 Task: Look for space in Ambikāpur, India from 4th September, 2023 to 10th September, 2023 for 1 adult in price range Rs.9000 to Rs.17000. Place can be private room with 1  bedroom having 1 bed and 1 bathroom. Property type can be house, flat, guest house, hotel. Booking option can be shelf check-in. Required host language is English.
Action: Mouse moved to (403, 86)
Screenshot: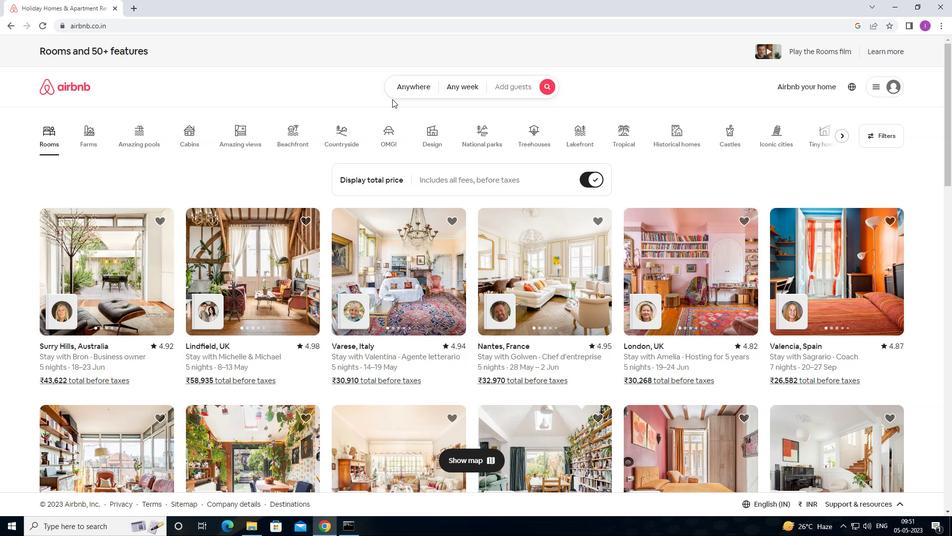 
Action: Mouse pressed left at (403, 86)
Screenshot: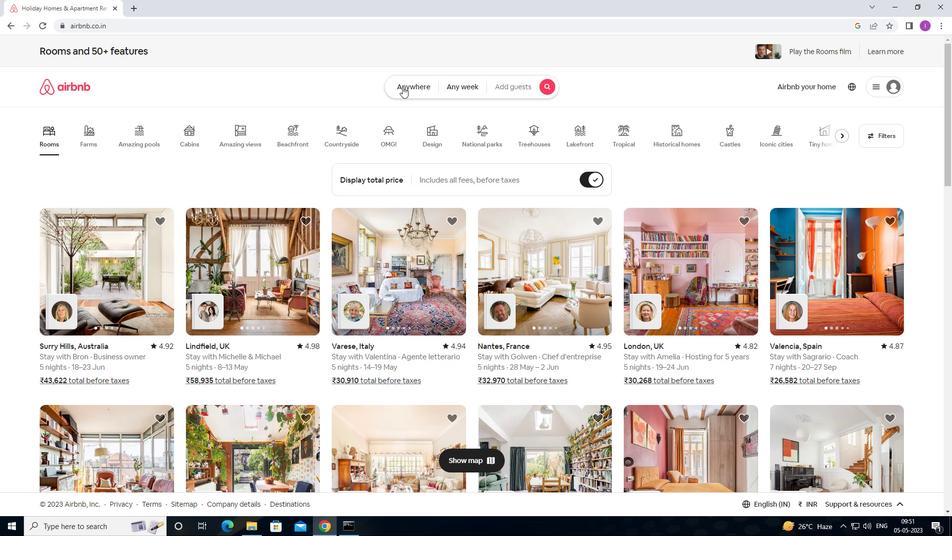 
Action: Mouse moved to (295, 123)
Screenshot: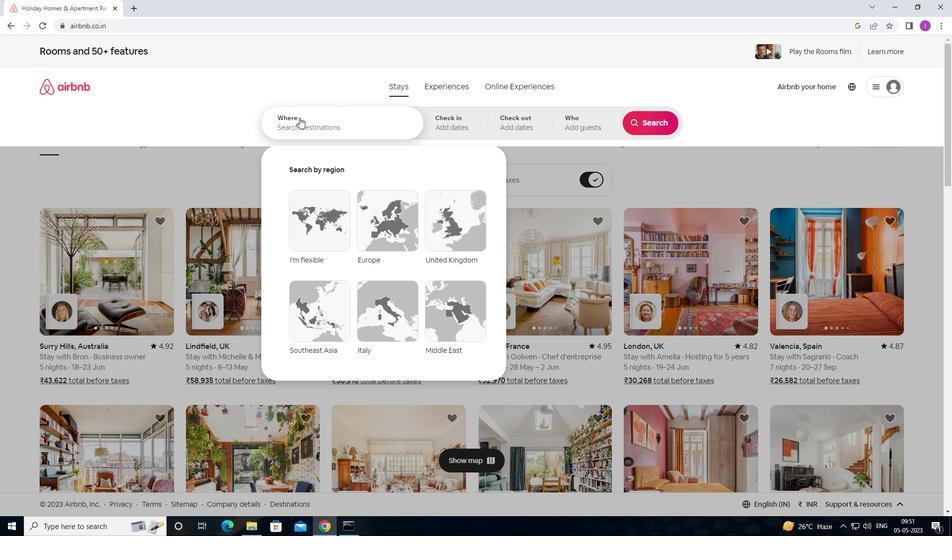 
Action: Mouse pressed left at (295, 123)
Screenshot: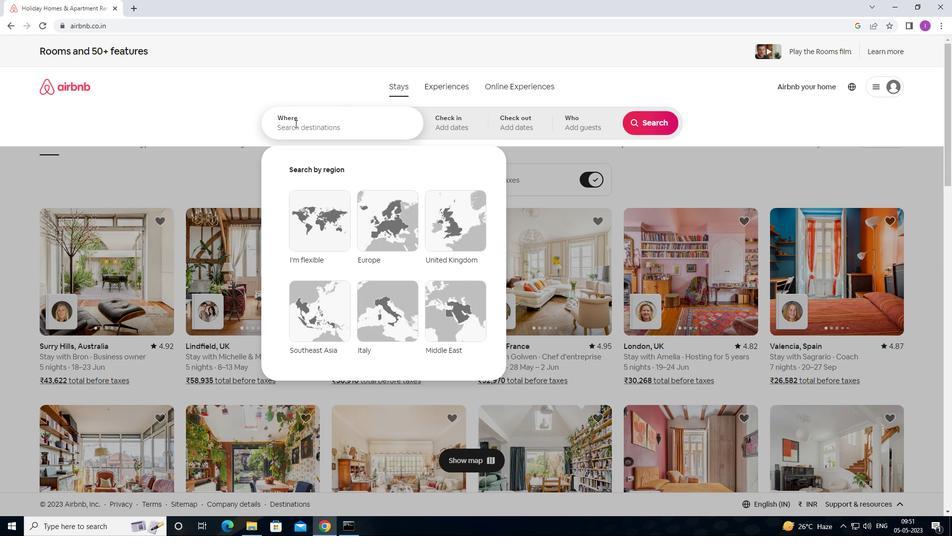 
Action: Key pressed <Key.shift>AMBIKAPUR,<Key.shift>INDIA
Screenshot: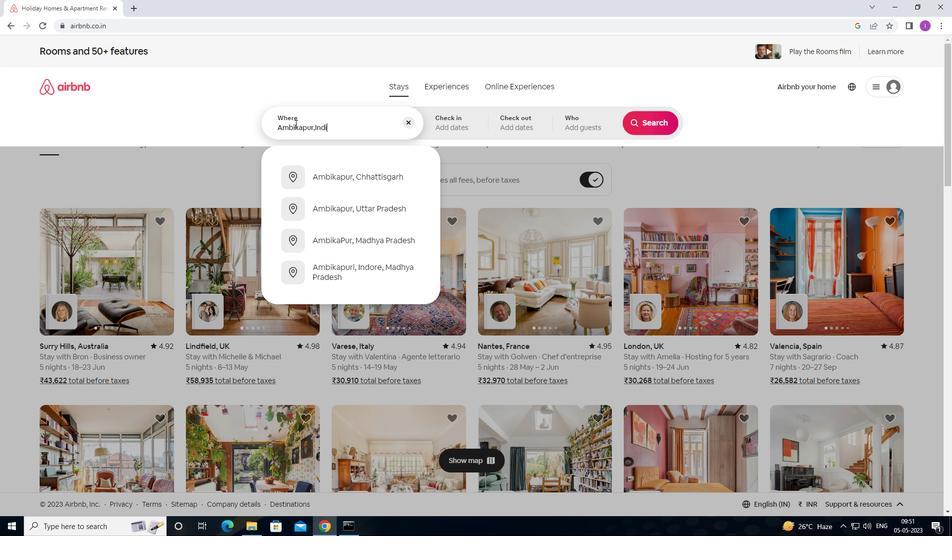 
Action: Mouse moved to (458, 122)
Screenshot: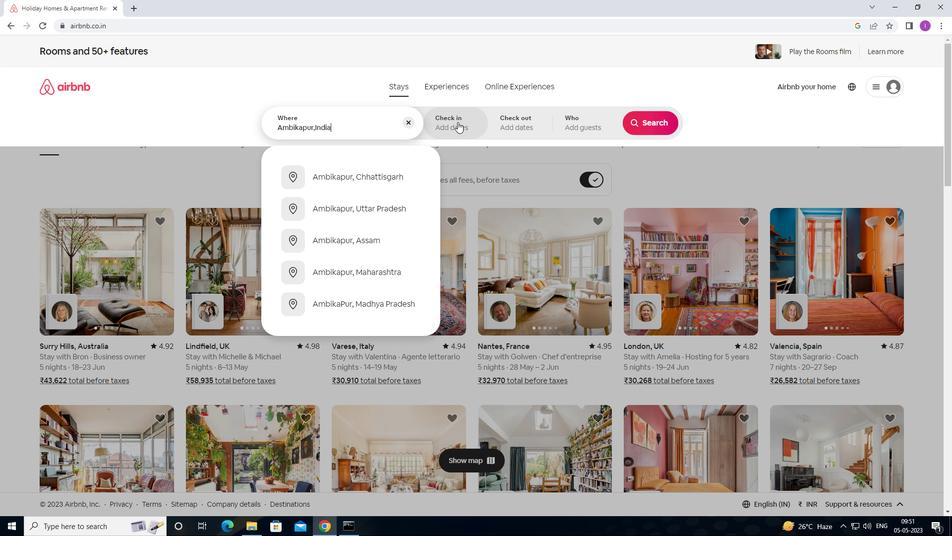 
Action: Mouse pressed left at (458, 122)
Screenshot: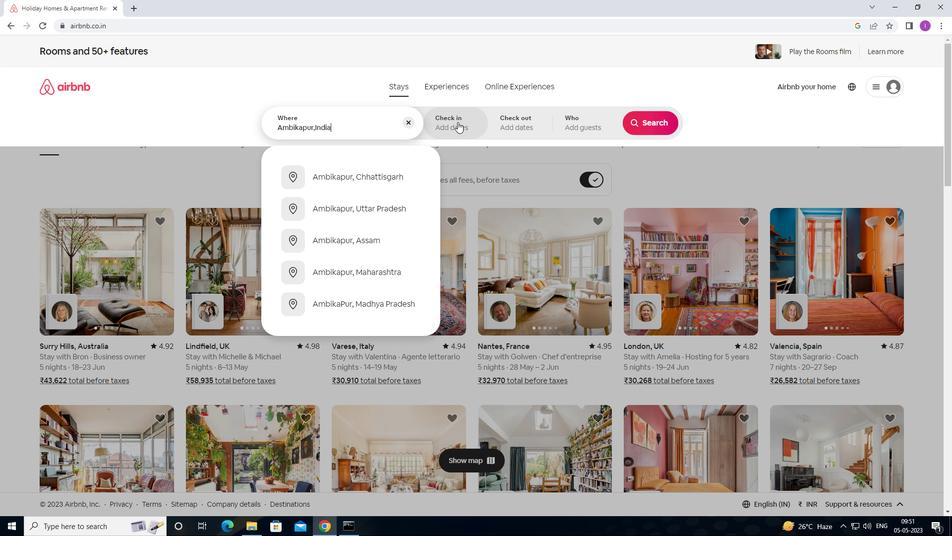 
Action: Mouse moved to (646, 198)
Screenshot: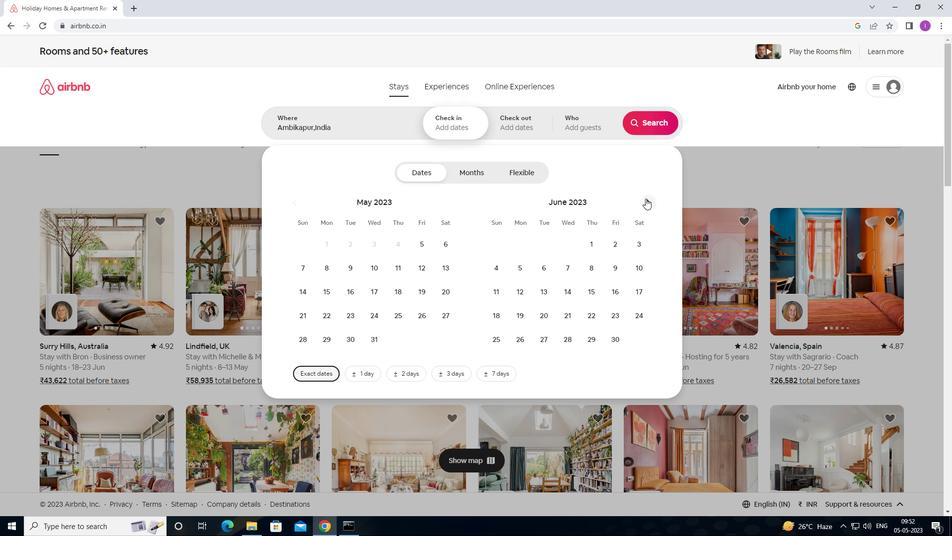 
Action: Mouse pressed left at (646, 198)
Screenshot: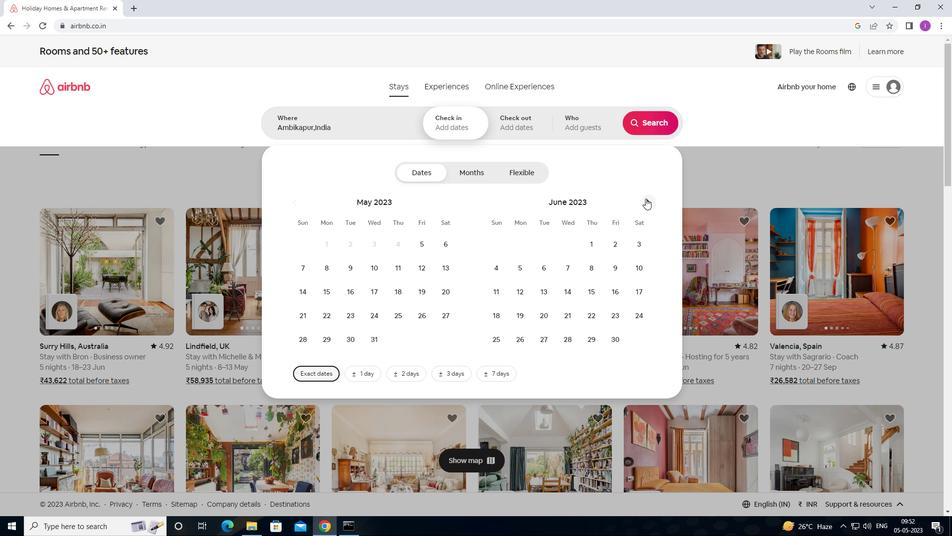 
Action: Mouse moved to (647, 198)
Screenshot: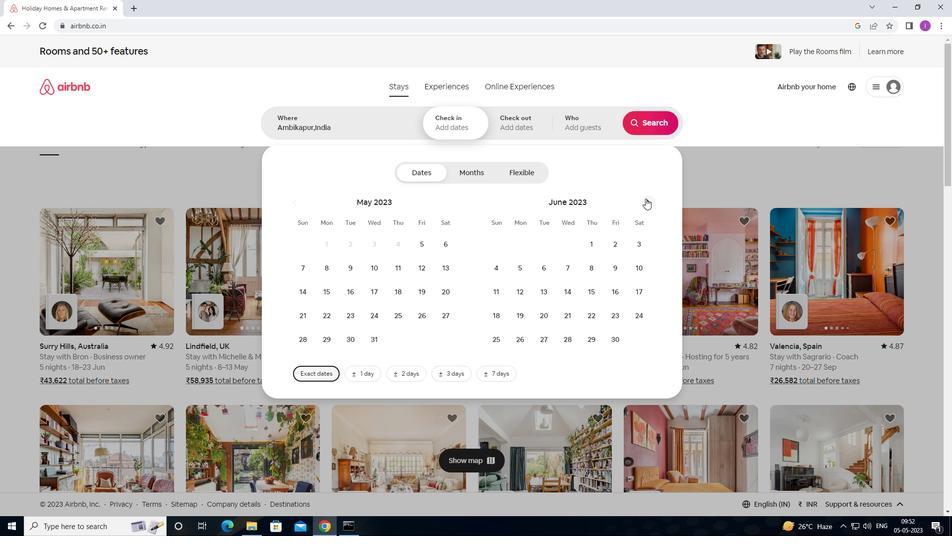 
Action: Mouse pressed left at (647, 198)
Screenshot: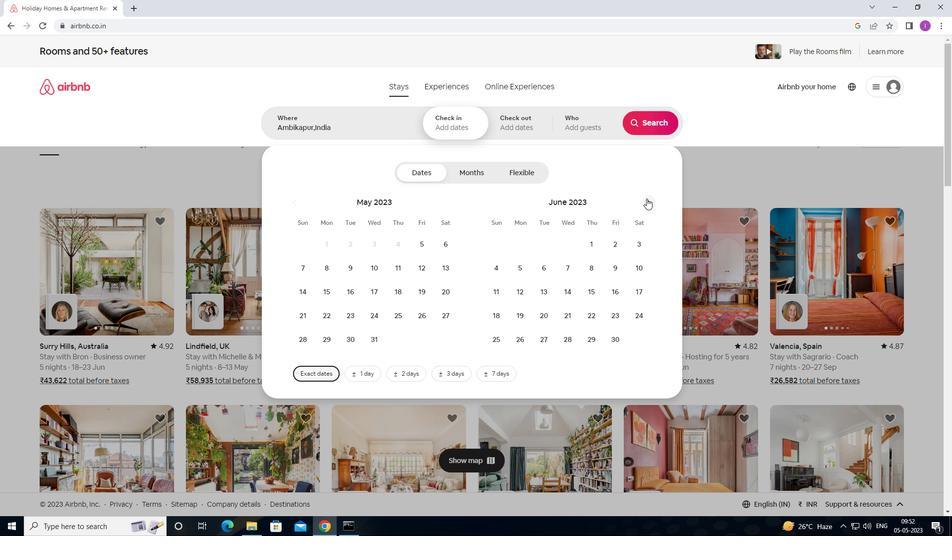 
Action: Mouse moved to (648, 198)
Screenshot: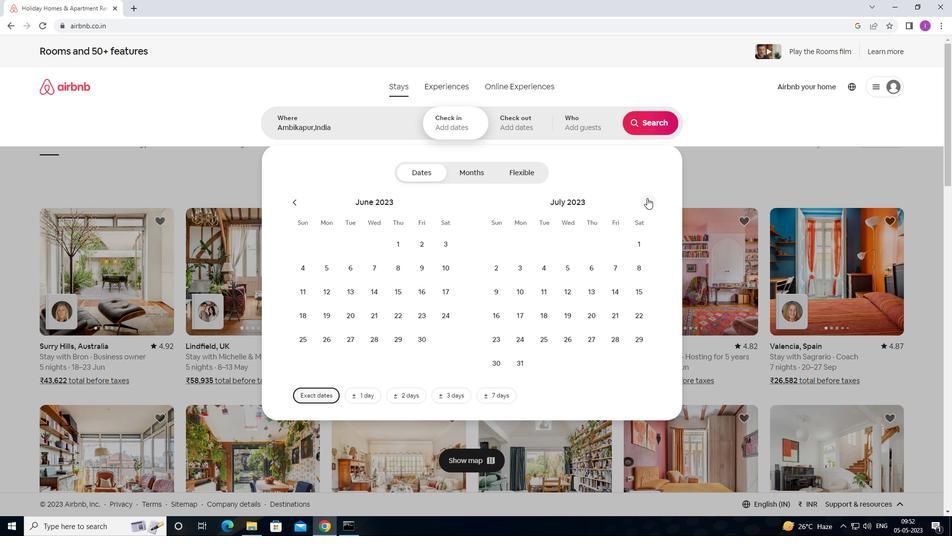 
Action: Mouse pressed left at (648, 198)
Screenshot: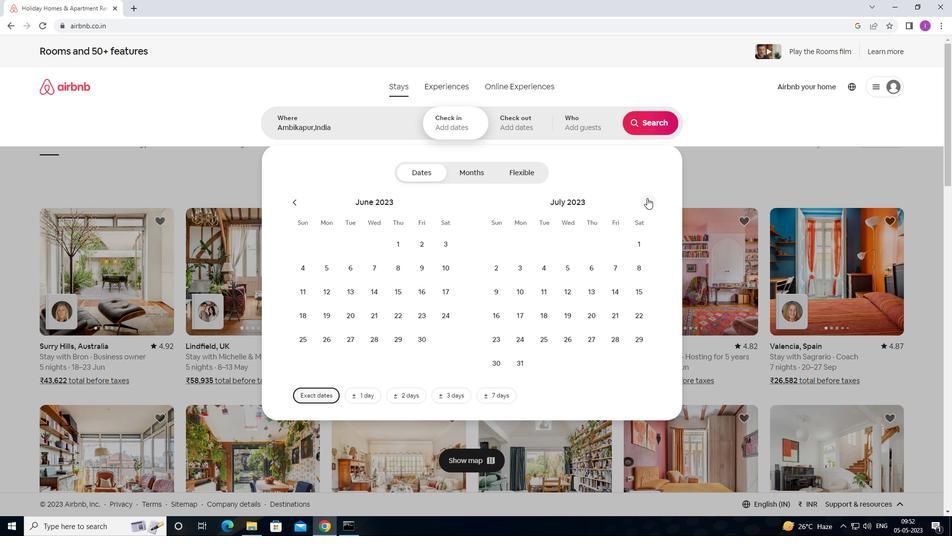 
Action: Mouse moved to (524, 272)
Screenshot: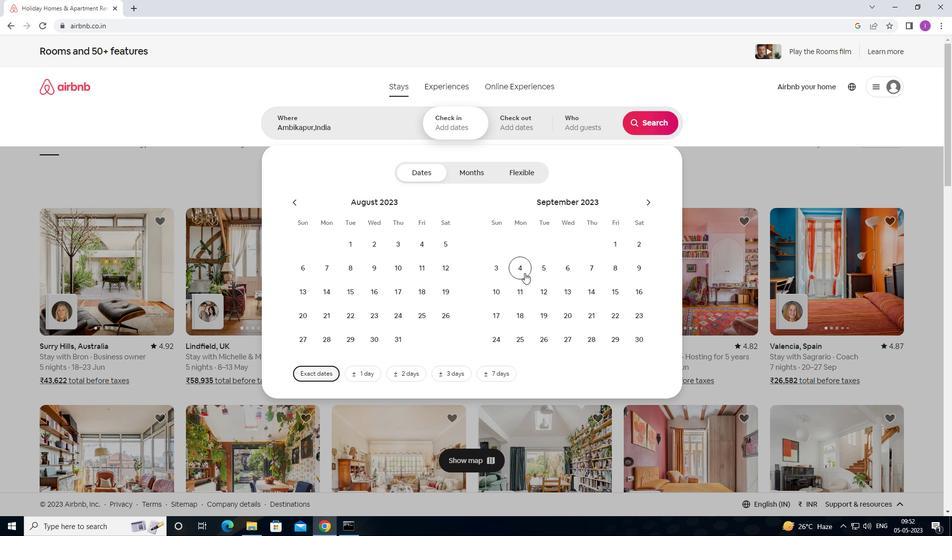
Action: Mouse pressed left at (524, 272)
Screenshot: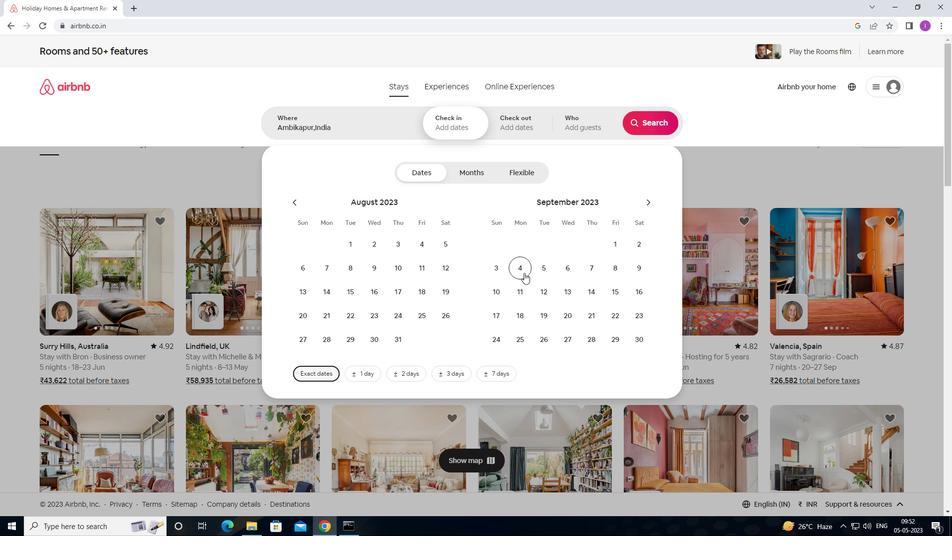 
Action: Mouse moved to (499, 296)
Screenshot: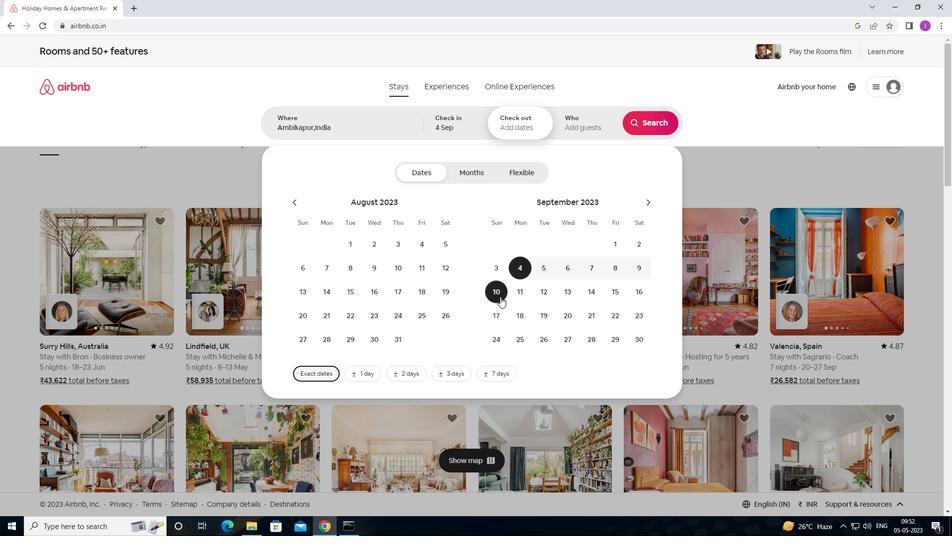 
Action: Mouse pressed left at (499, 296)
Screenshot: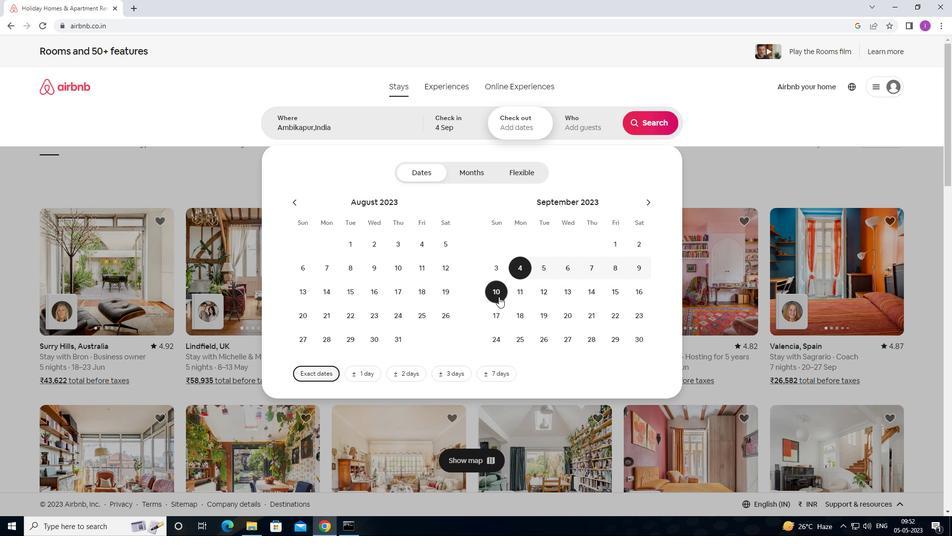 
Action: Mouse moved to (577, 131)
Screenshot: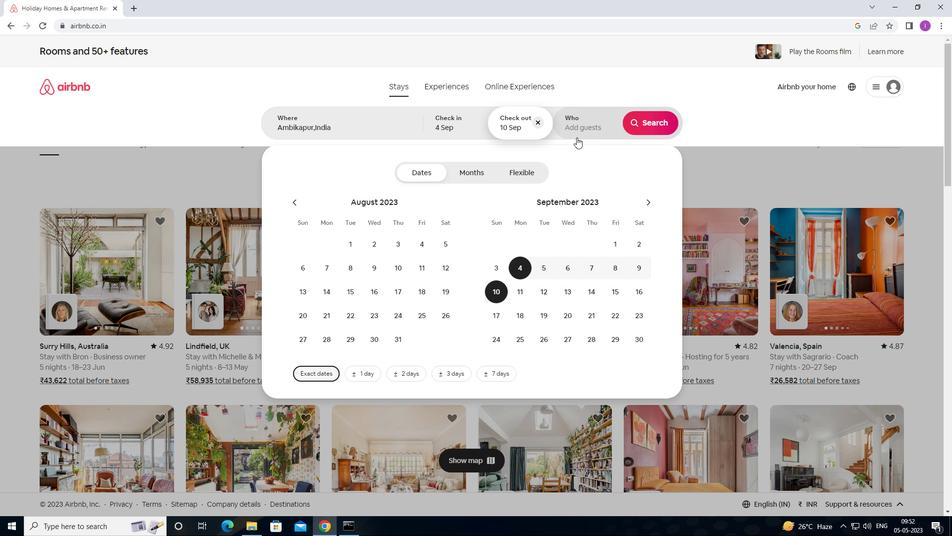 
Action: Mouse pressed left at (577, 131)
Screenshot: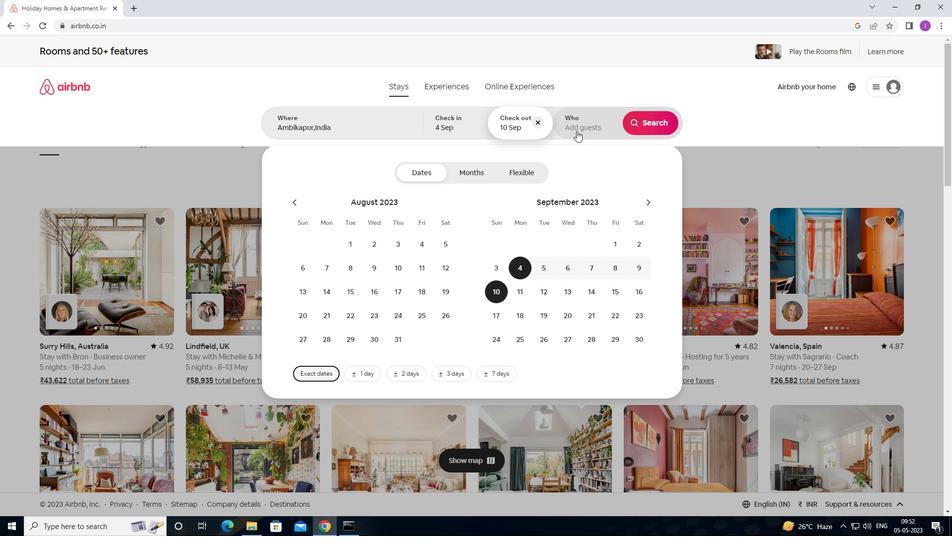 
Action: Mouse moved to (654, 173)
Screenshot: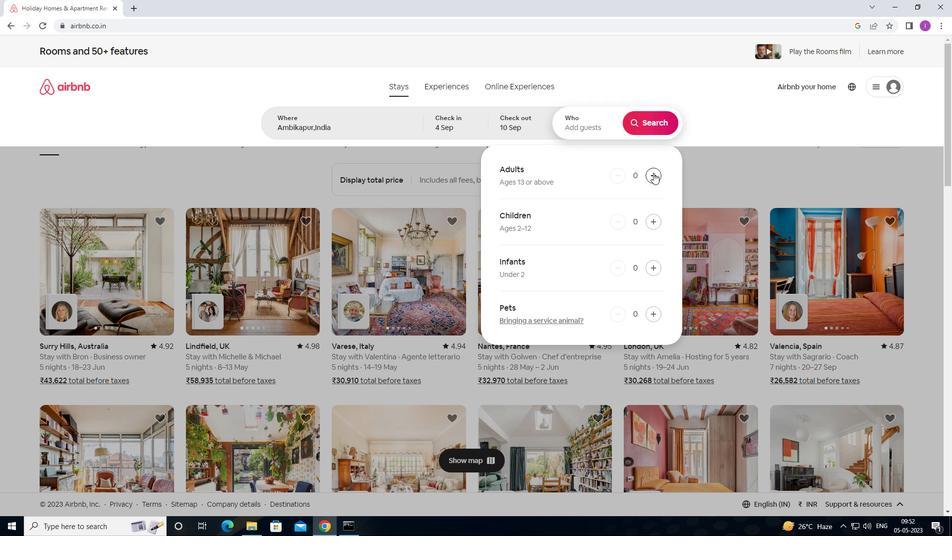 
Action: Mouse pressed left at (654, 173)
Screenshot: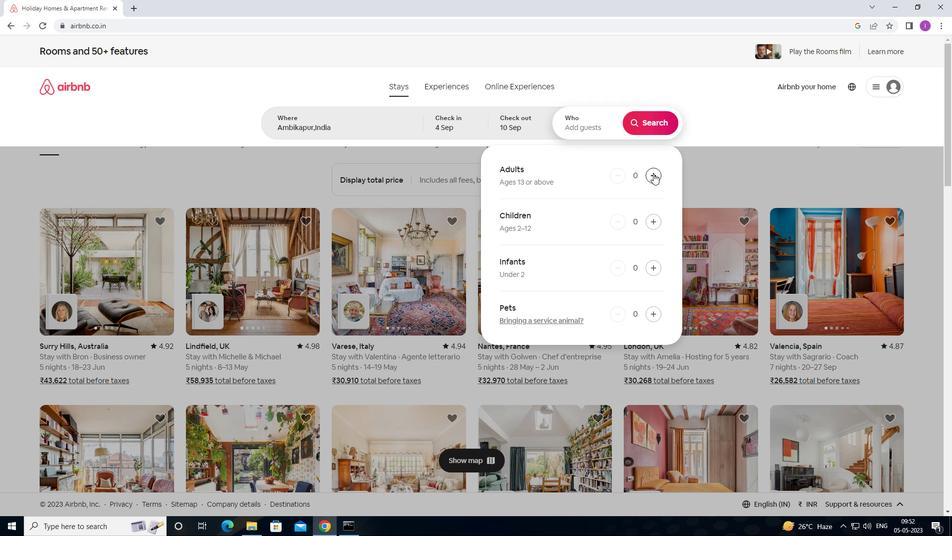 
Action: Mouse moved to (655, 125)
Screenshot: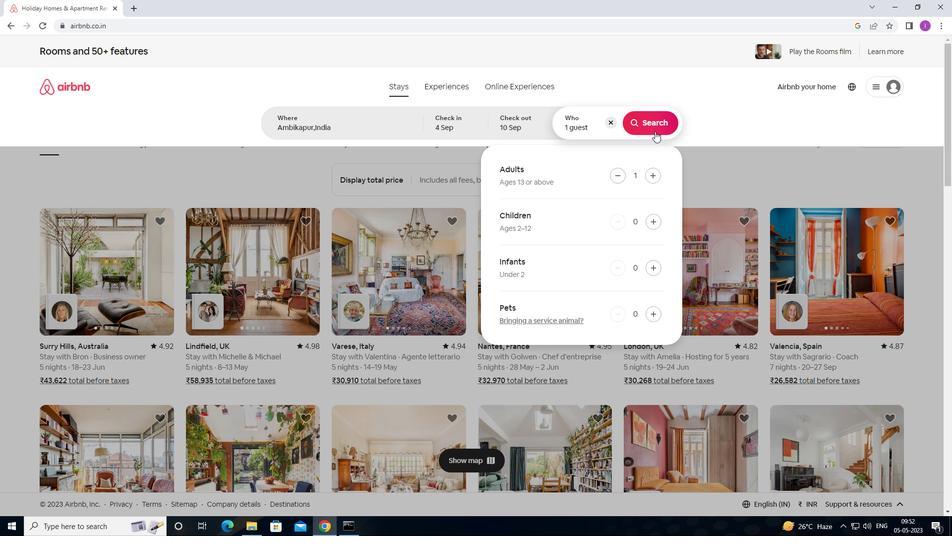 
Action: Mouse pressed left at (655, 125)
Screenshot: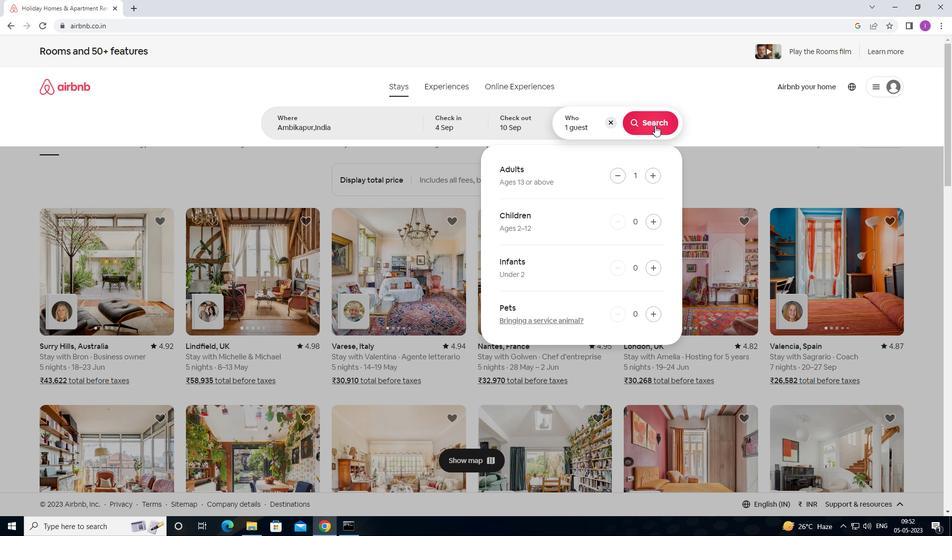 
Action: Mouse moved to (916, 98)
Screenshot: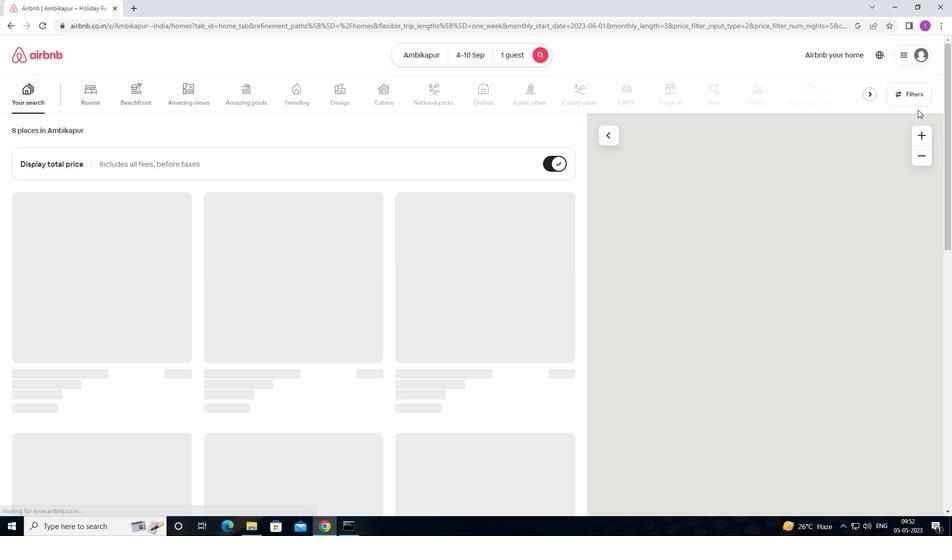 
Action: Mouse pressed left at (916, 98)
Screenshot: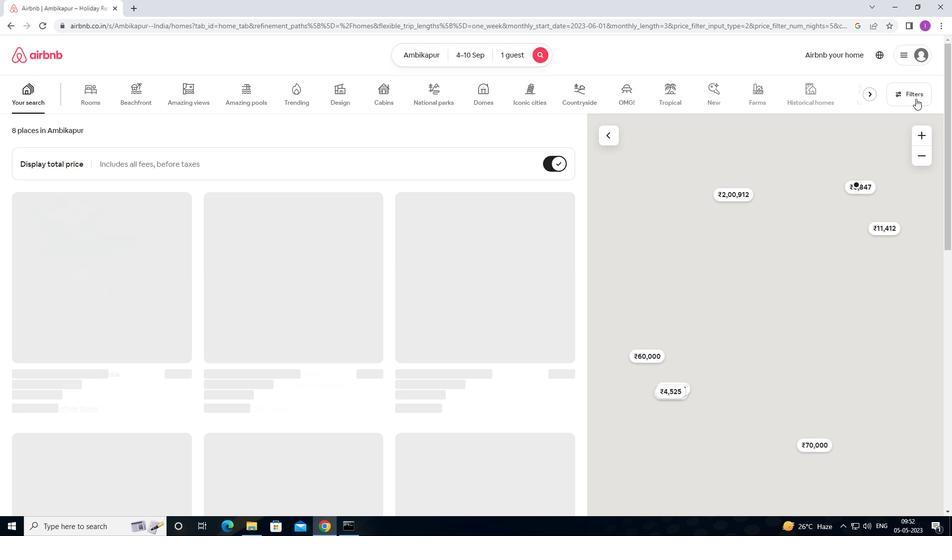 
Action: Mouse moved to (353, 339)
Screenshot: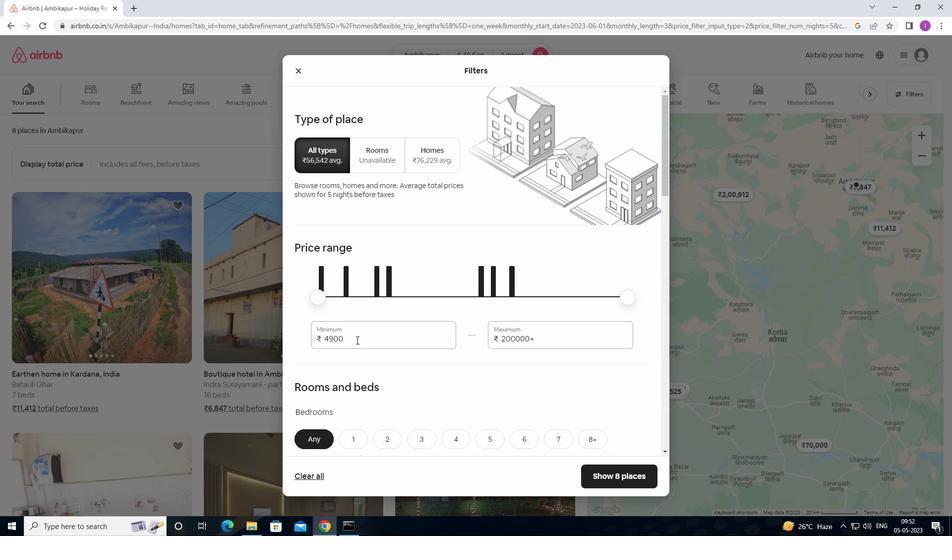 
Action: Mouse pressed left at (353, 339)
Screenshot: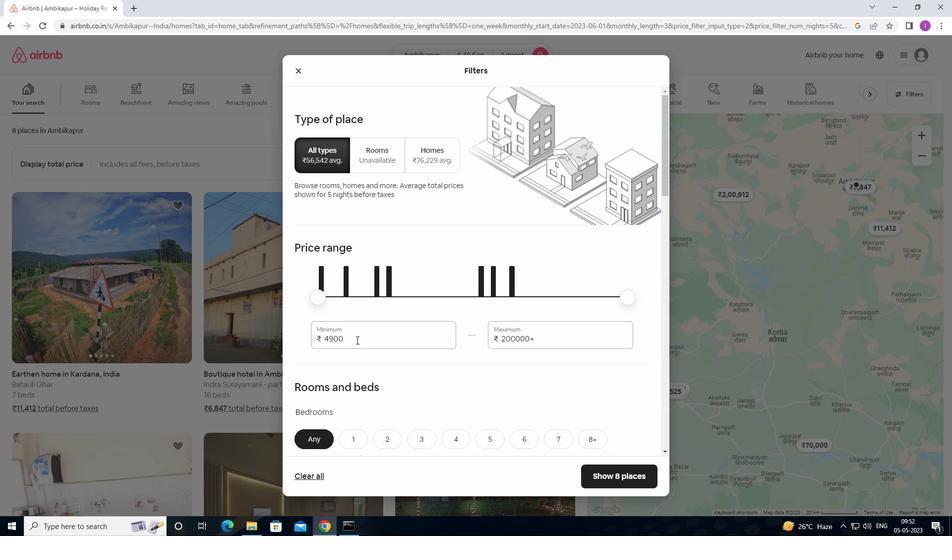 
Action: Mouse moved to (311, 341)
Screenshot: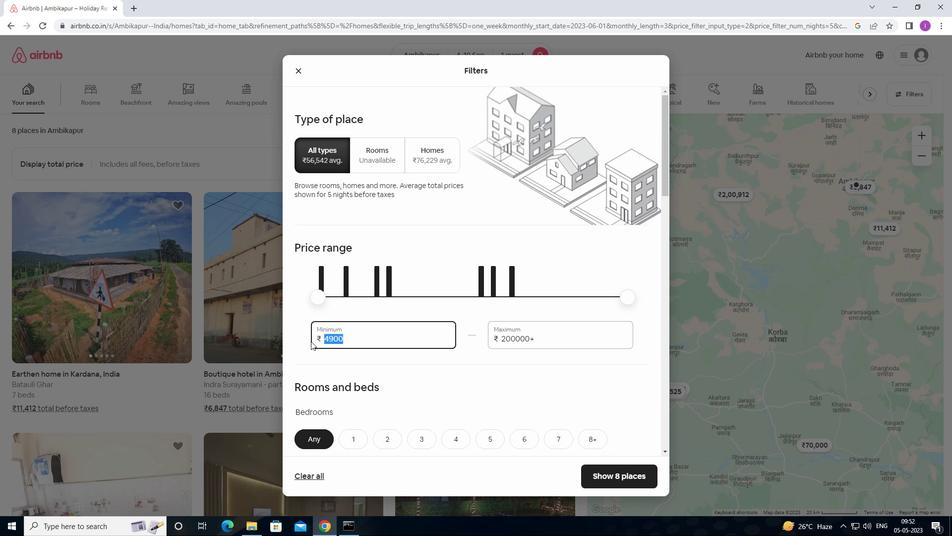 
Action: Key pressed 9000
Screenshot: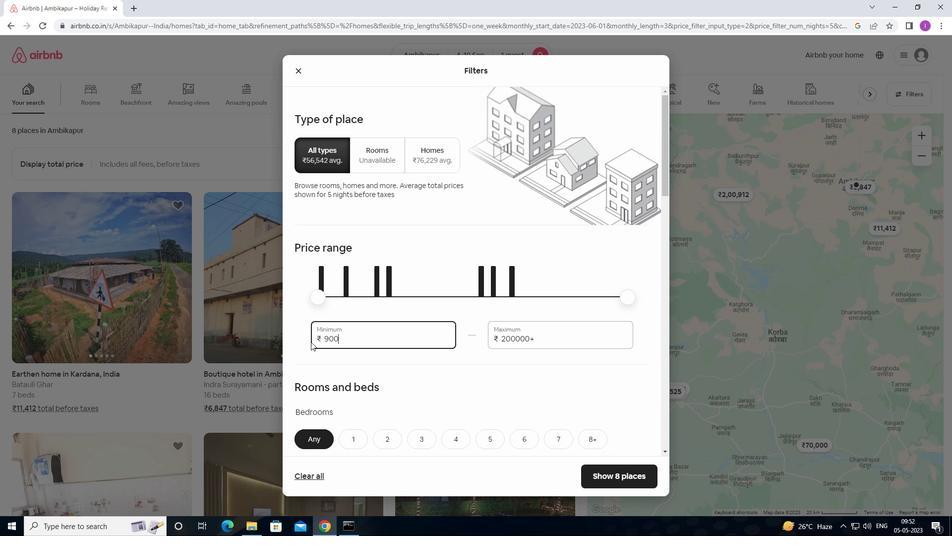 
Action: Mouse moved to (539, 340)
Screenshot: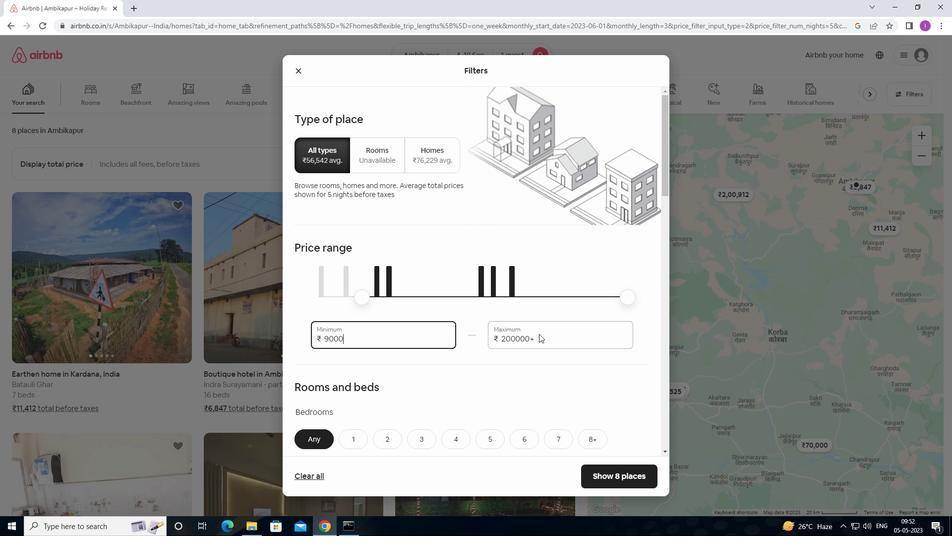 
Action: Mouse pressed left at (539, 340)
Screenshot: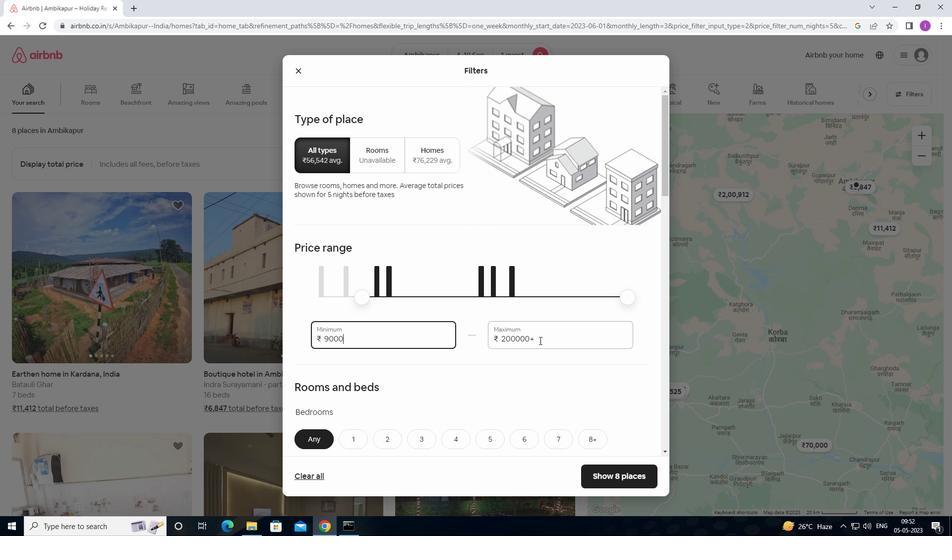 
Action: Mouse moved to (488, 335)
Screenshot: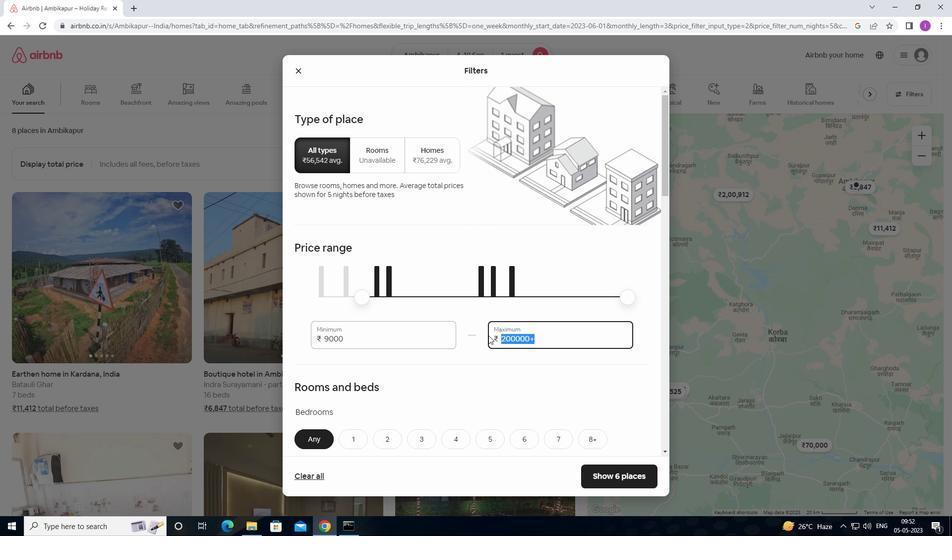 
Action: Key pressed 15
Screenshot: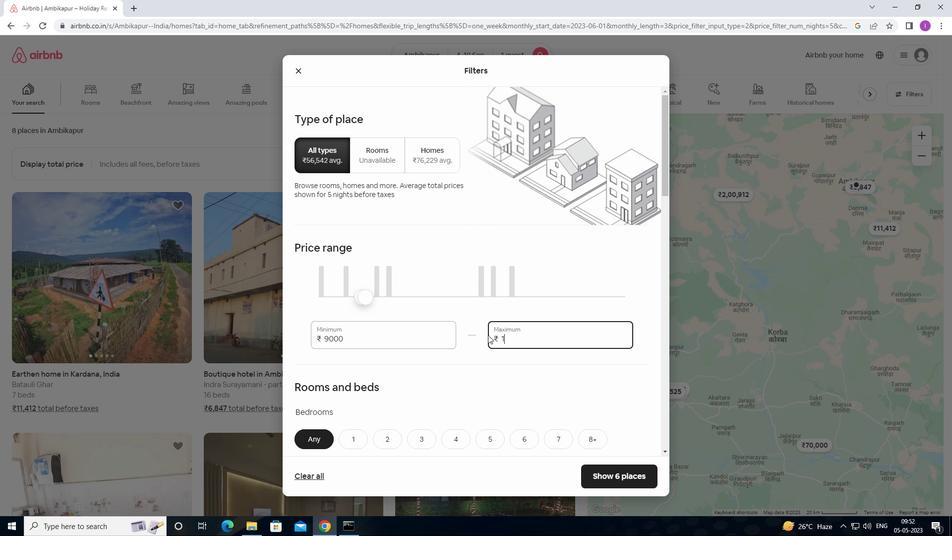 
Action: Mouse moved to (488, 334)
Screenshot: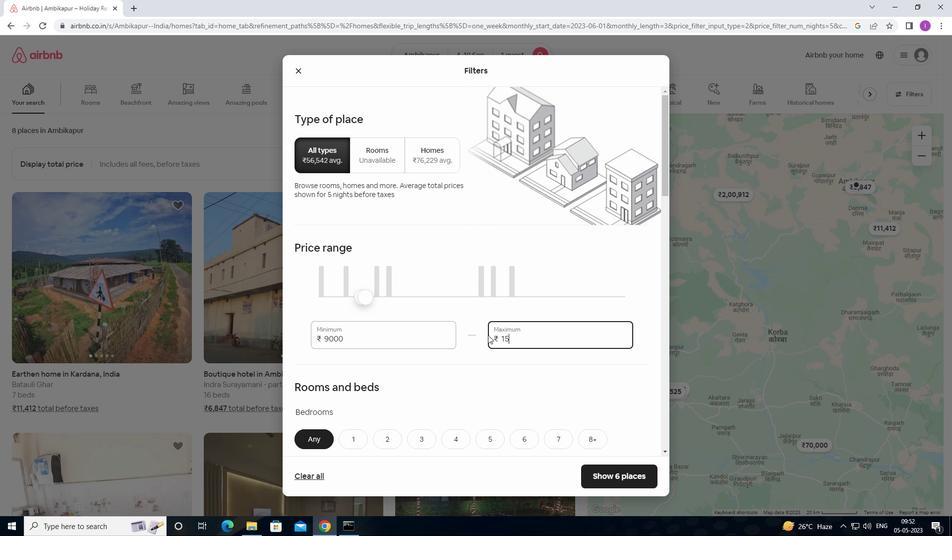 
Action: Key pressed <Key.backspace>7000
Screenshot: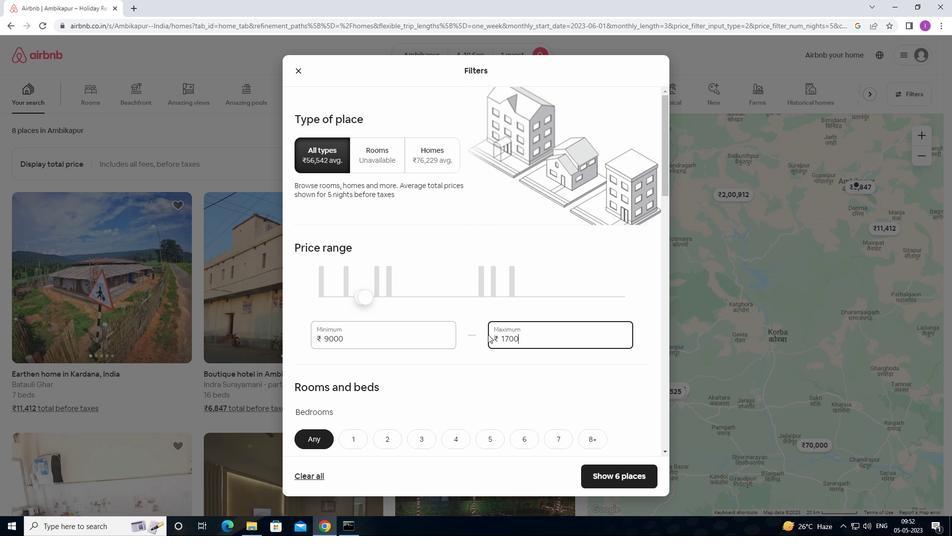 
Action: Mouse moved to (490, 336)
Screenshot: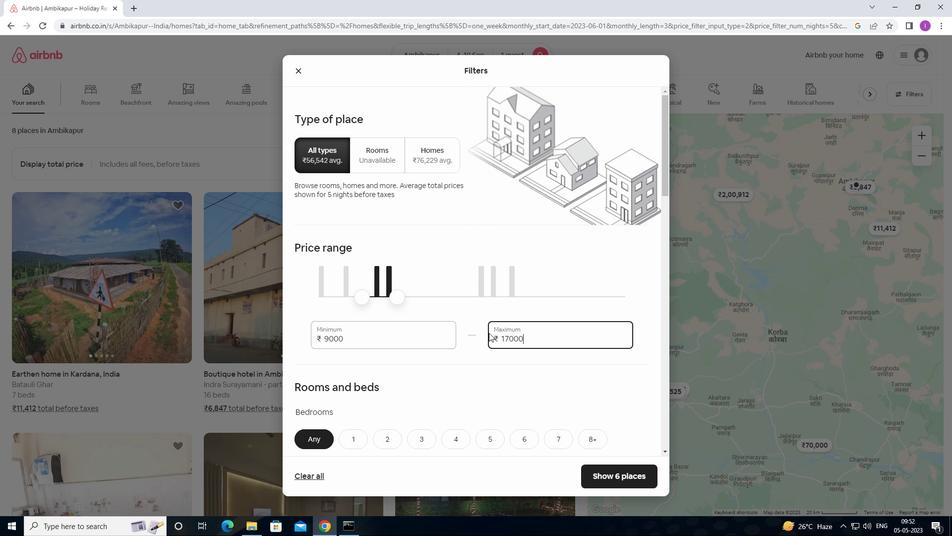 
Action: Mouse scrolled (490, 336) with delta (0, 0)
Screenshot: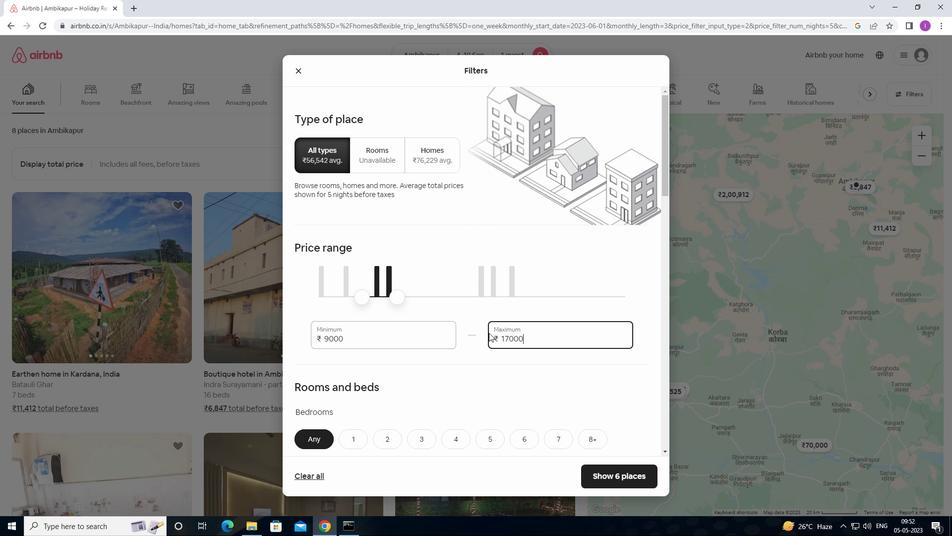 
Action: Mouse moved to (490, 337)
Screenshot: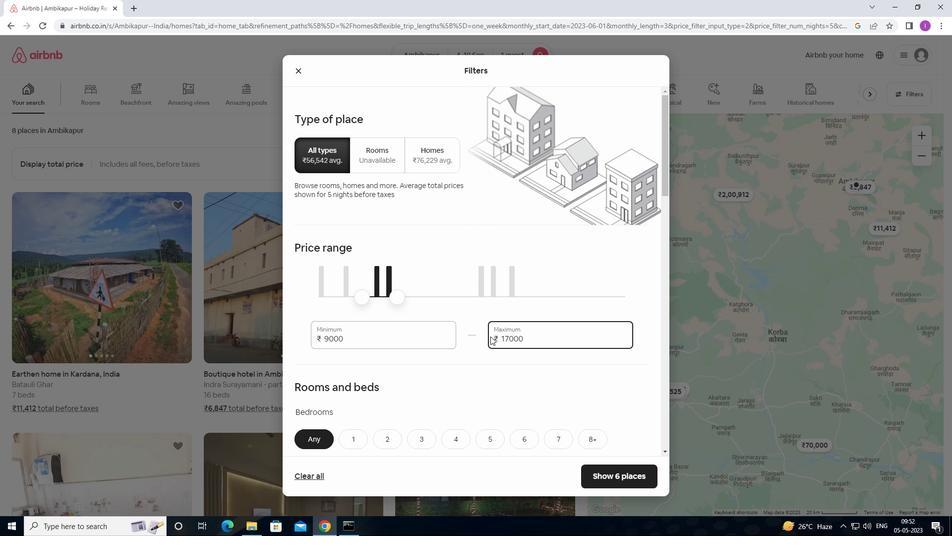 
Action: Mouse scrolled (490, 337) with delta (0, 0)
Screenshot: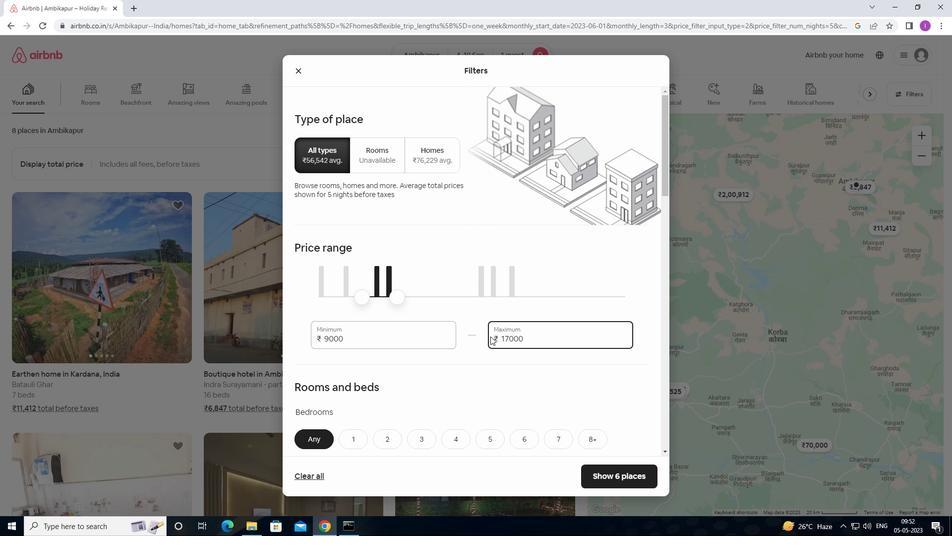 
Action: Mouse moved to (489, 338)
Screenshot: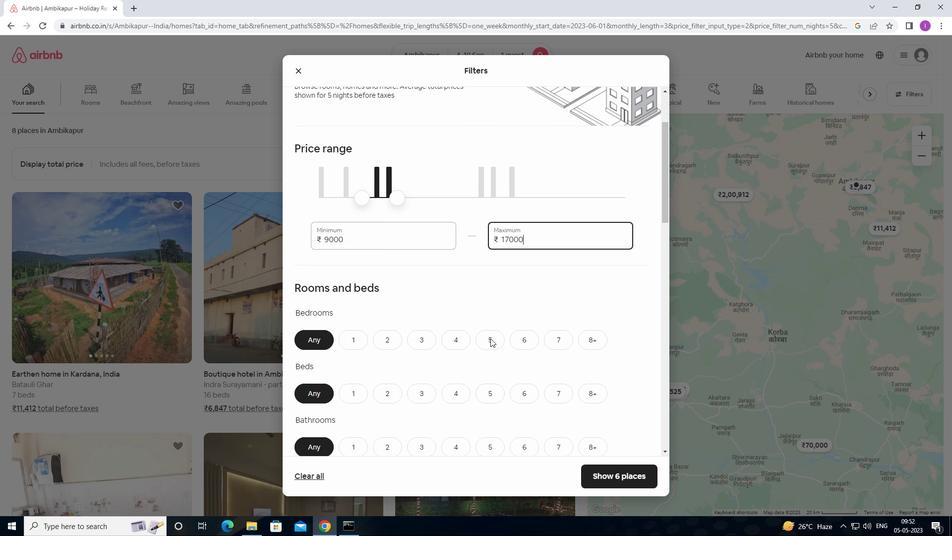 
Action: Mouse scrolled (489, 337) with delta (0, 0)
Screenshot: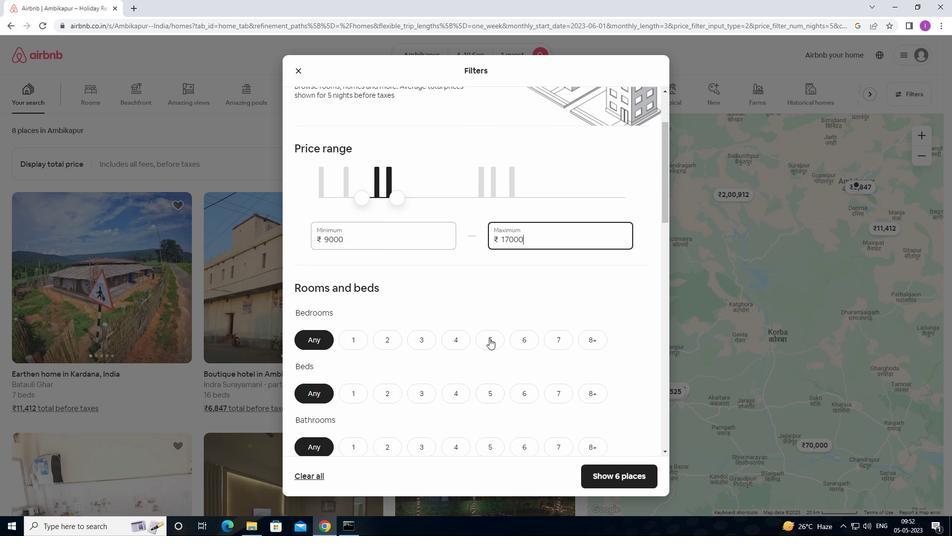 
Action: Mouse scrolled (489, 337) with delta (0, 0)
Screenshot: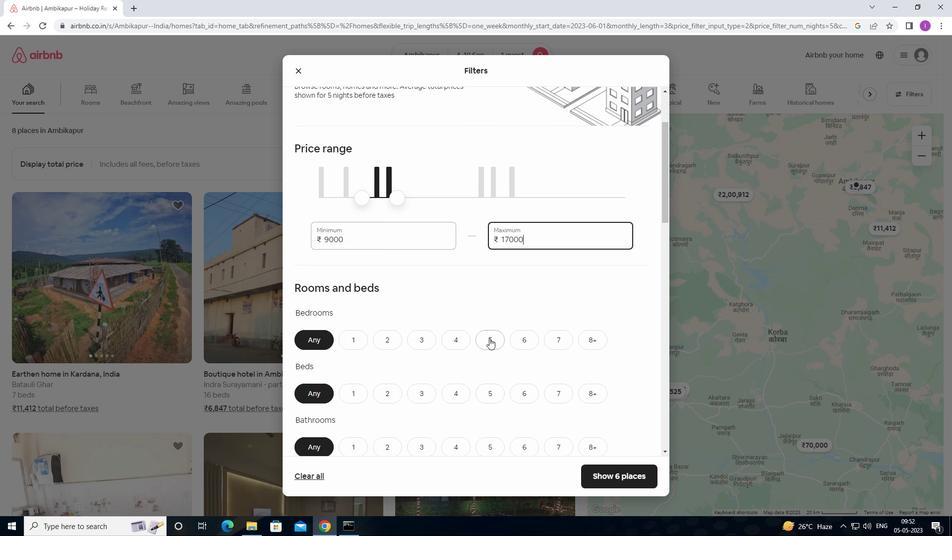 
Action: Mouse moved to (351, 236)
Screenshot: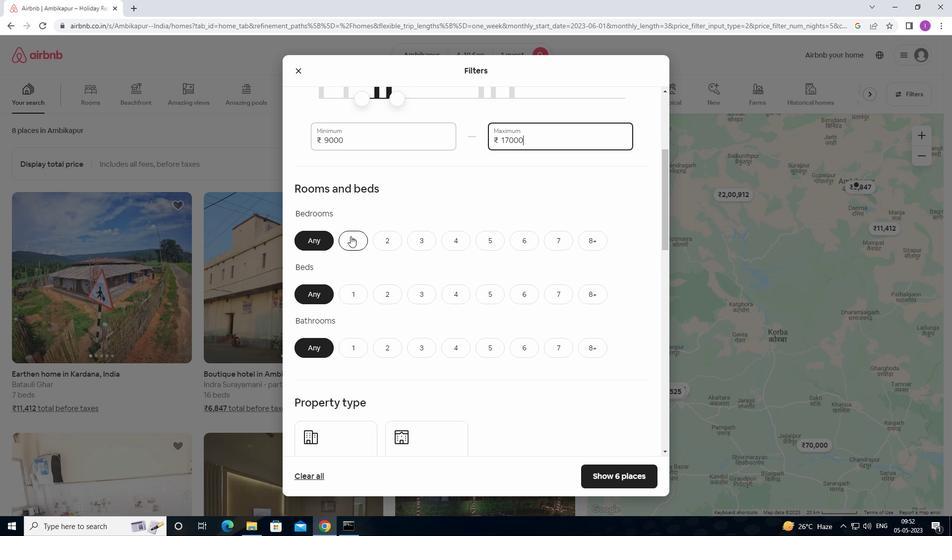 
Action: Mouse pressed left at (351, 236)
Screenshot: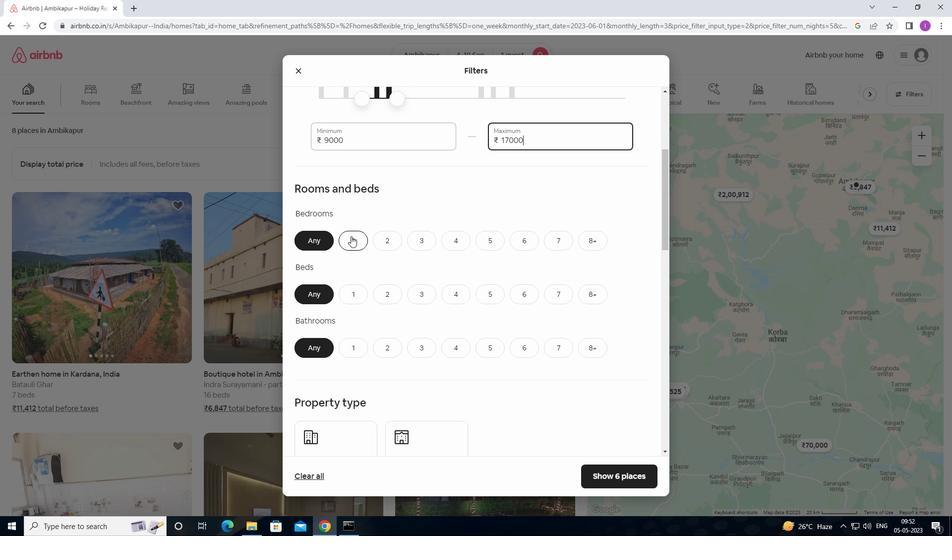 
Action: Mouse moved to (358, 294)
Screenshot: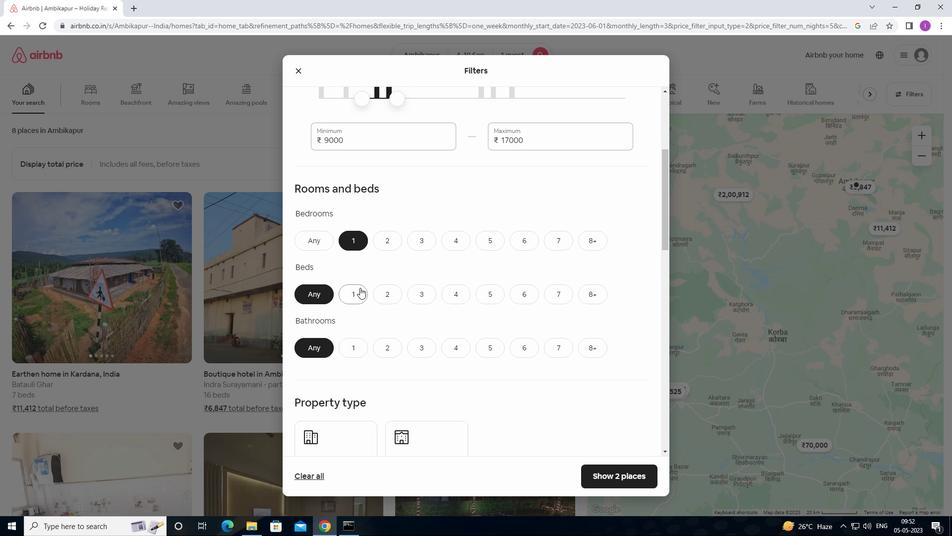 
Action: Mouse pressed left at (358, 294)
Screenshot: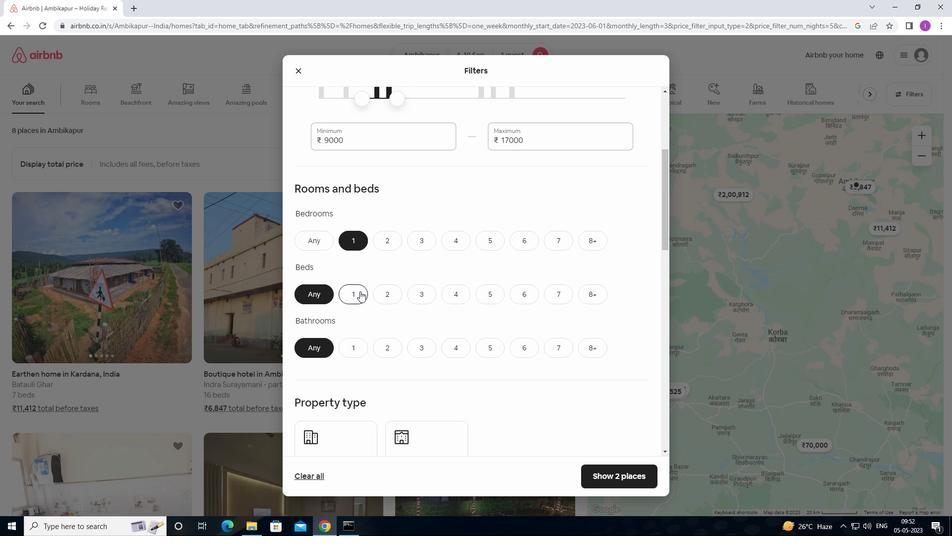 
Action: Mouse moved to (353, 352)
Screenshot: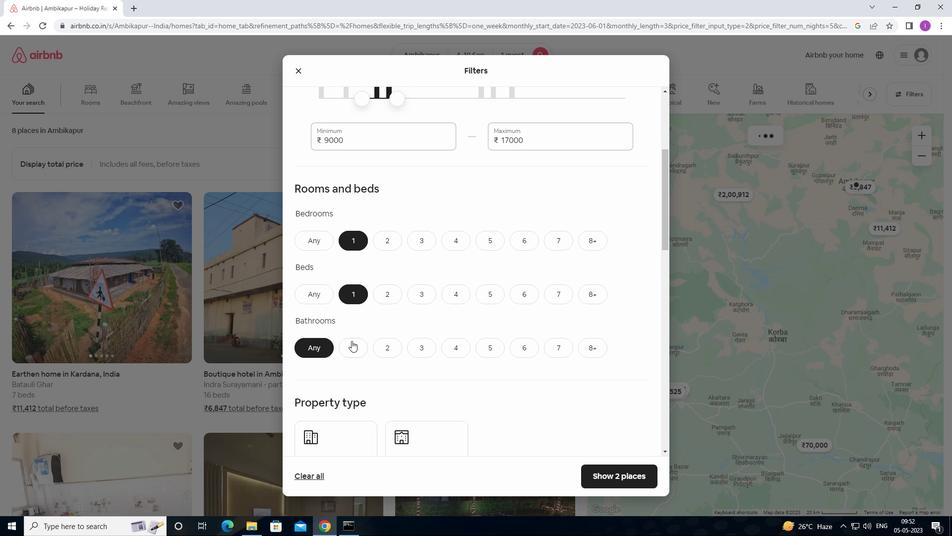 
Action: Mouse pressed left at (353, 352)
Screenshot: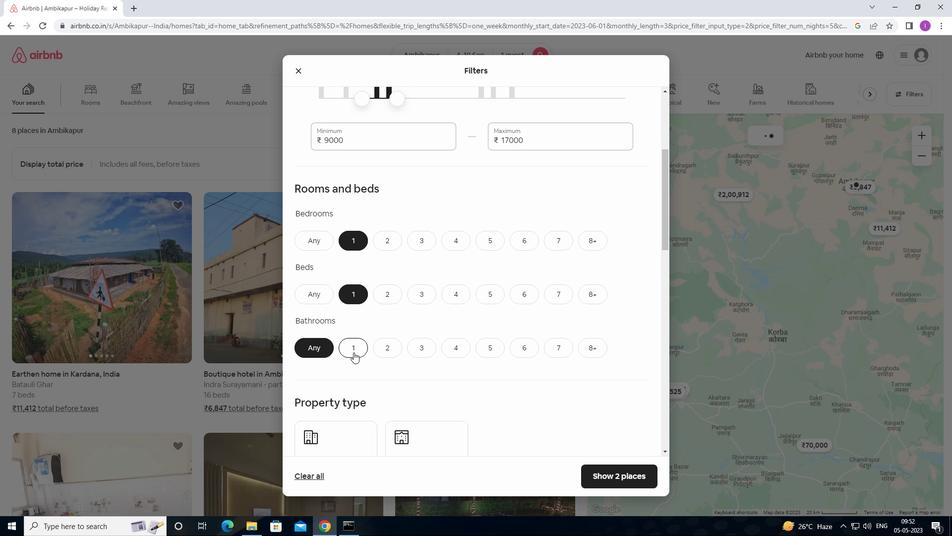 
Action: Mouse moved to (388, 337)
Screenshot: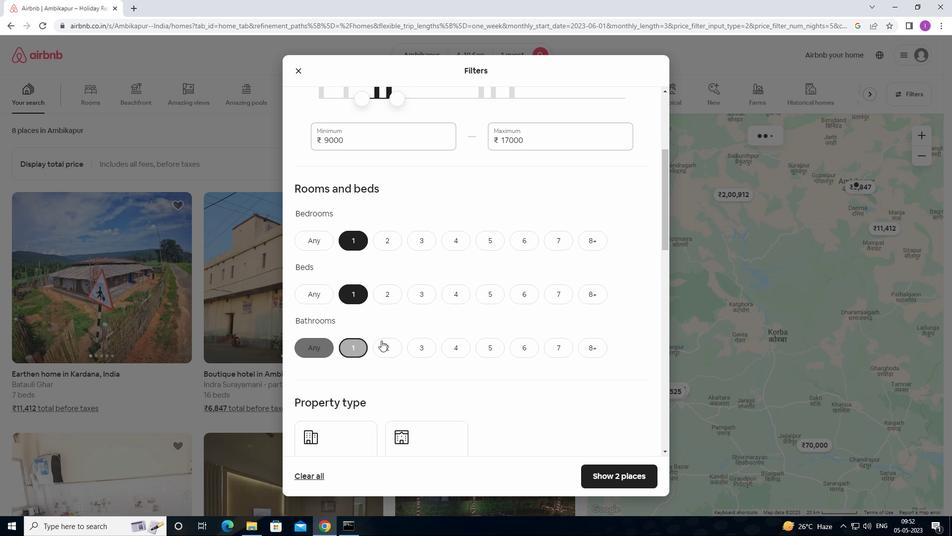 
Action: Mouse scrolled (388, 336) with delta (0, 0)
Screenshot: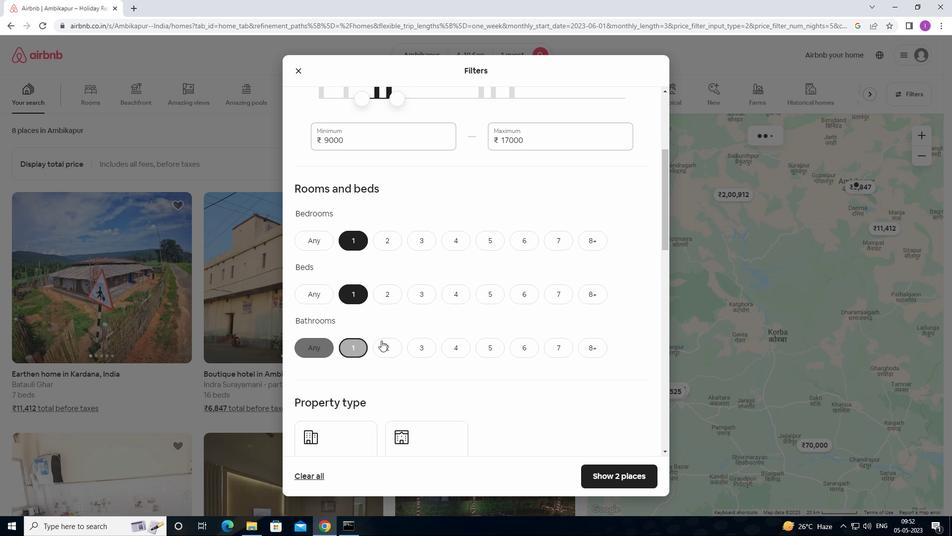 
Action: Mouse moved to (389, 337)
Screenshot: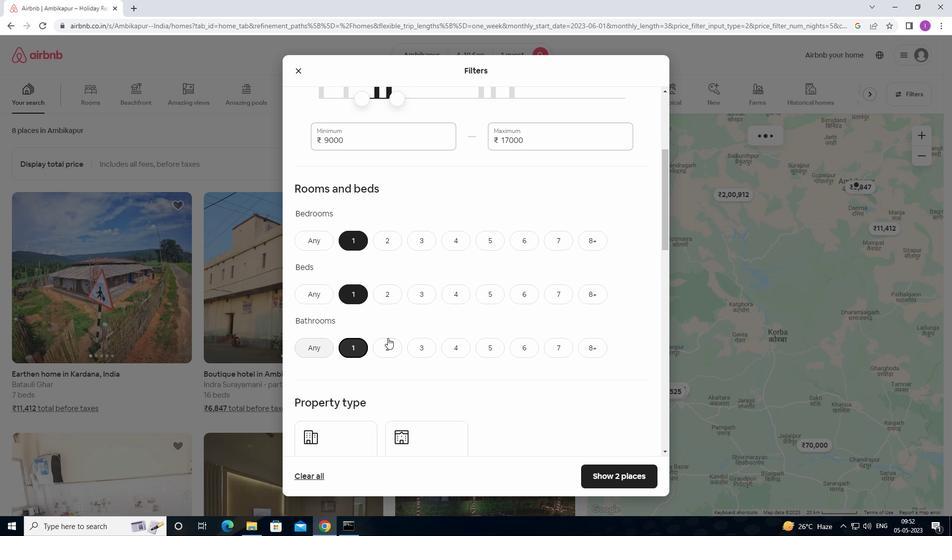 
Action: Mouse scrolled (389, 336) with delta (0, 0)
Screenshot: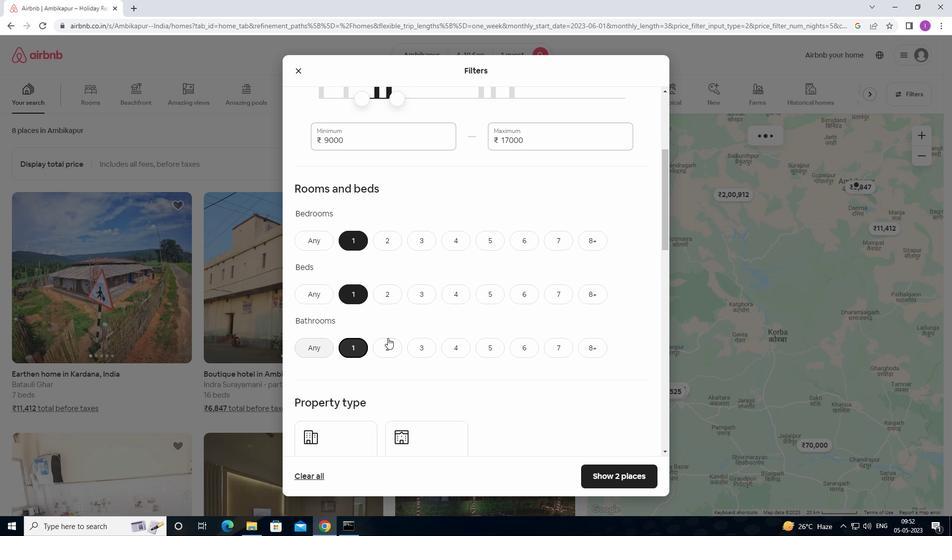 
Action: Mouse moved to (393, 336)
Screenshot: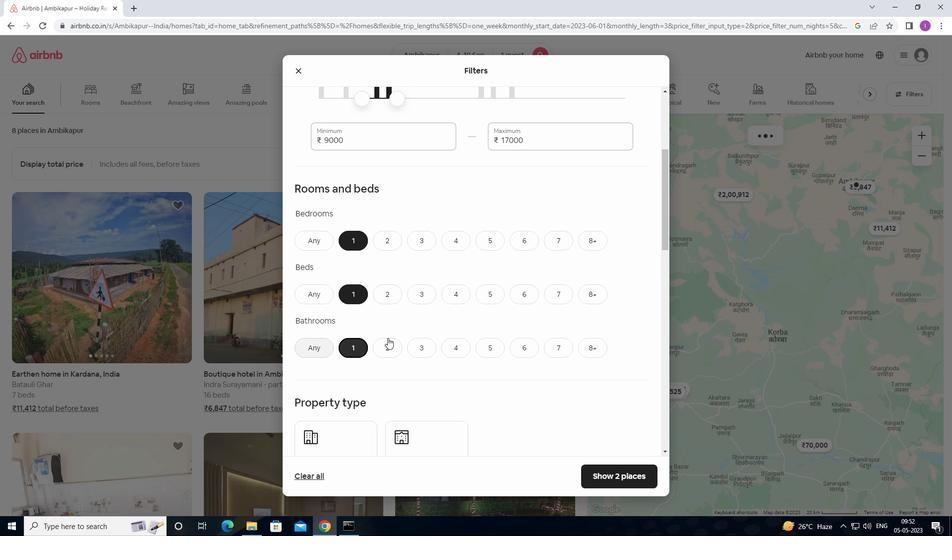 
Action: Mouse scrolled (393, 336) with delta (0, 0)
Screenshot: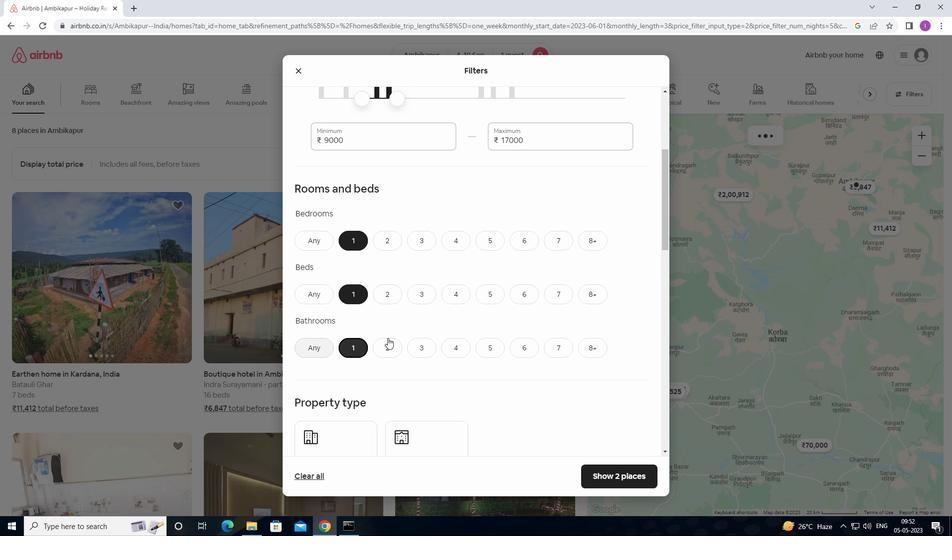 
Action: Mouse moved to (344, 324)
Screenshot: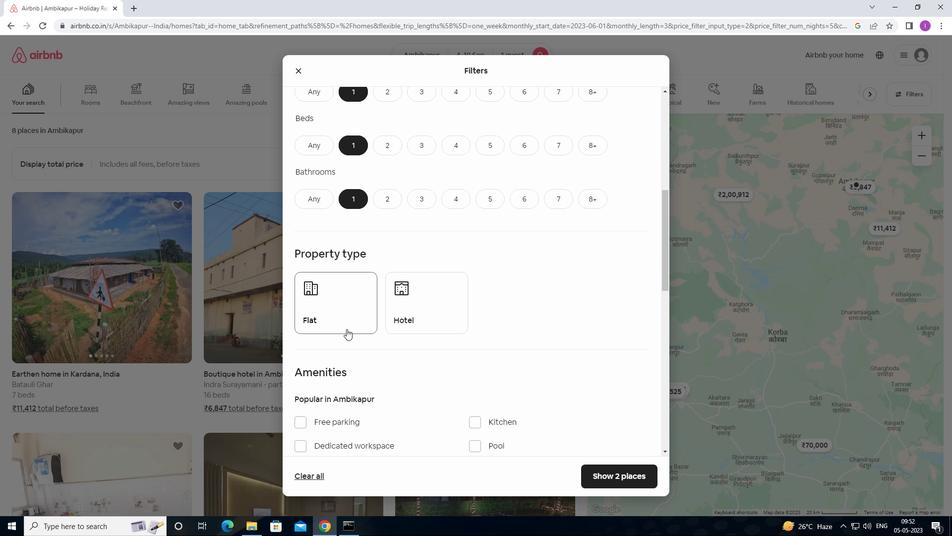 
Action: Mouse pressed left at (344, 324)
Screenshot: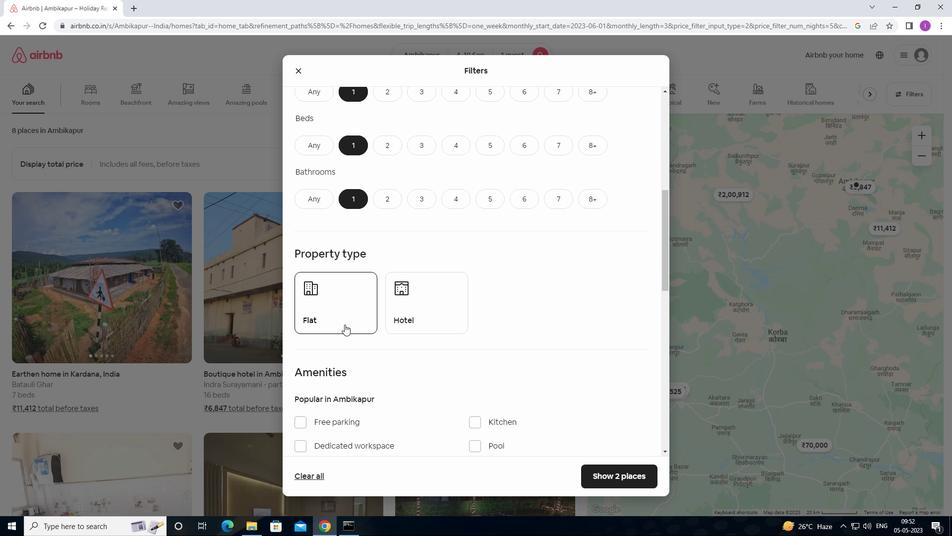
Action: Mouse moved to (430, 316)
Screenshot: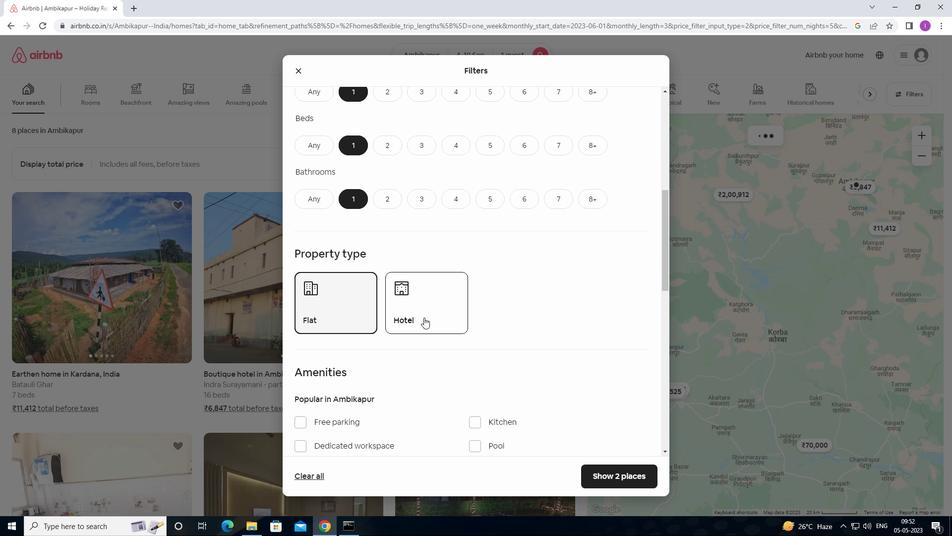 
Action: Mouse pressed left at (430, 316)
Screenshot: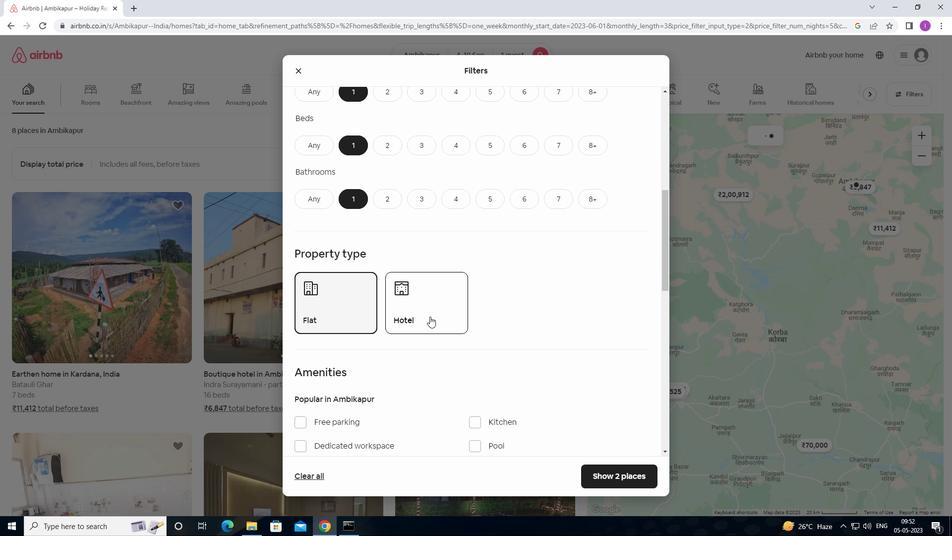 
Action: Mouse moved to (431, 316)
Screenshot: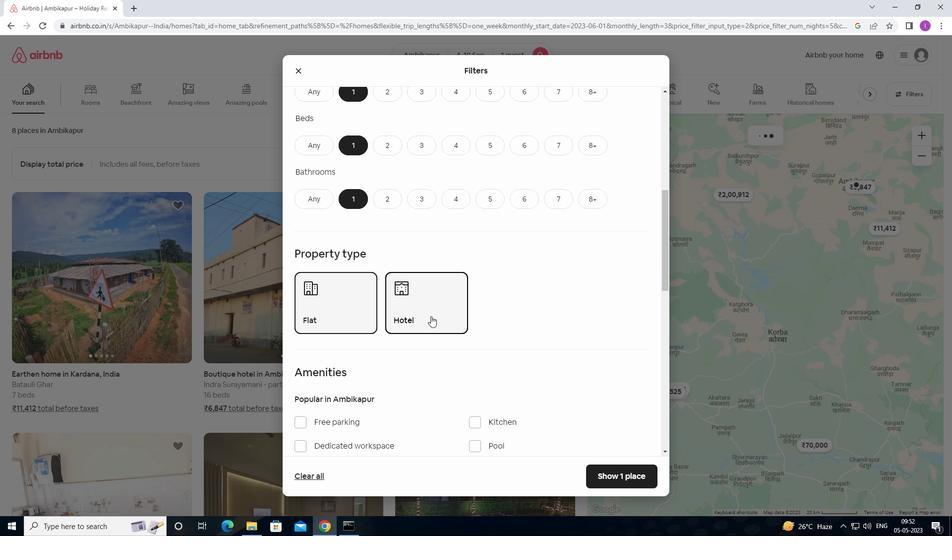
Action: Mouse scrolled (431, 315) with delta (0, 0)
Screenshot: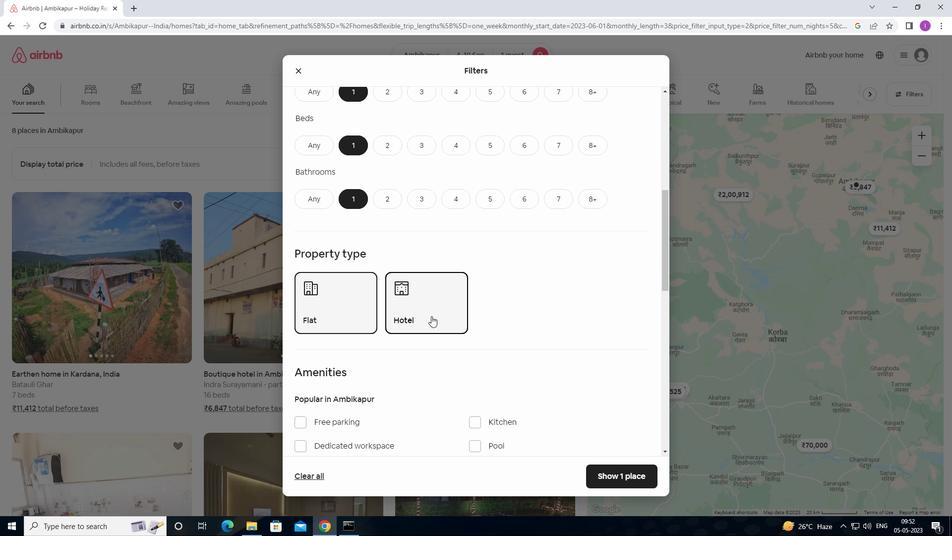 
Action: Mouse moved to (381, 322)
Screenshot: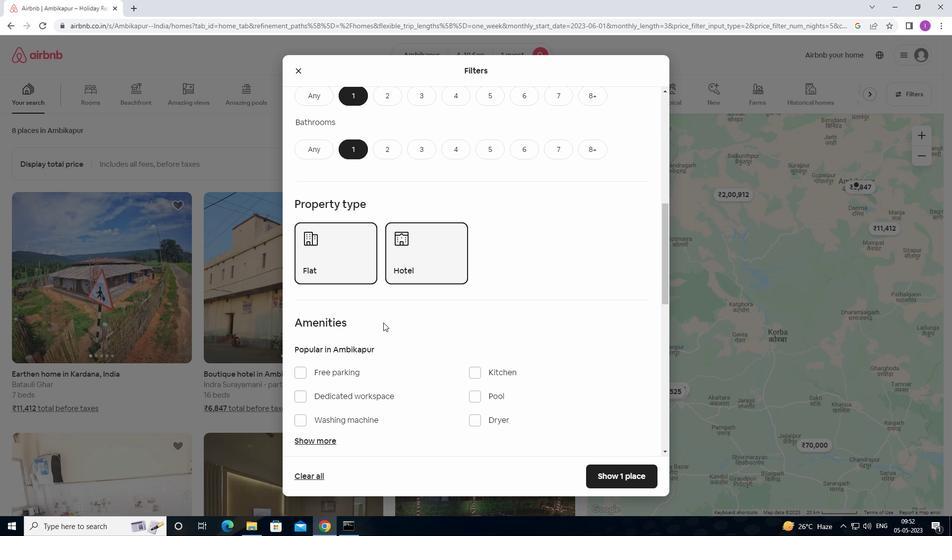 
Action: Mouse scrolled (381, 322) with delta (0, 0)
Screenshot: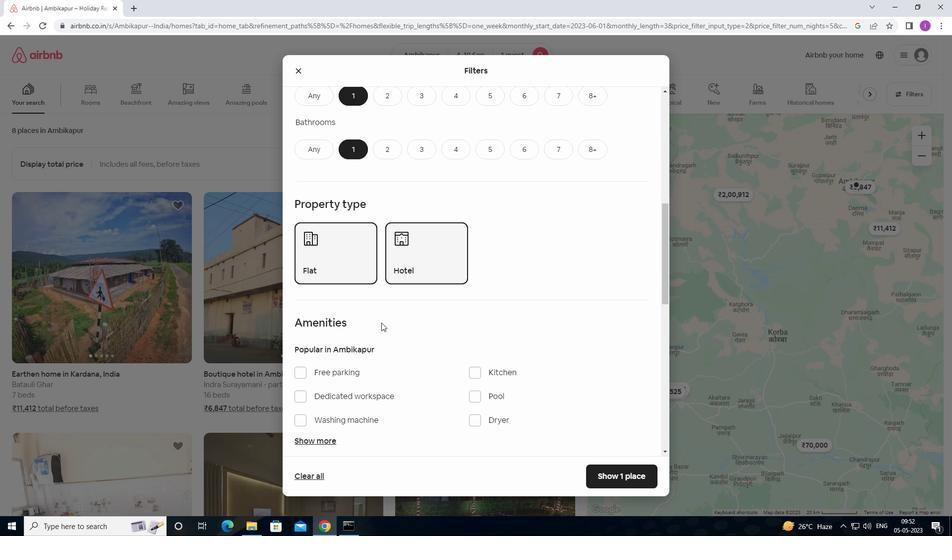 
Action: Mouse moved to (349, 319)
Screenshot: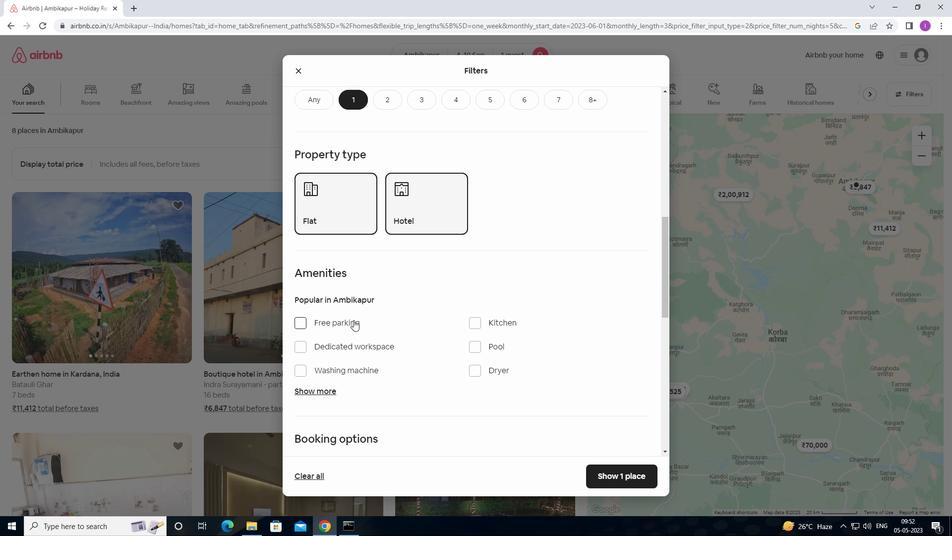 
Action: Mouse scrolled (349, 318) with delta (0, 0)
Screenshot: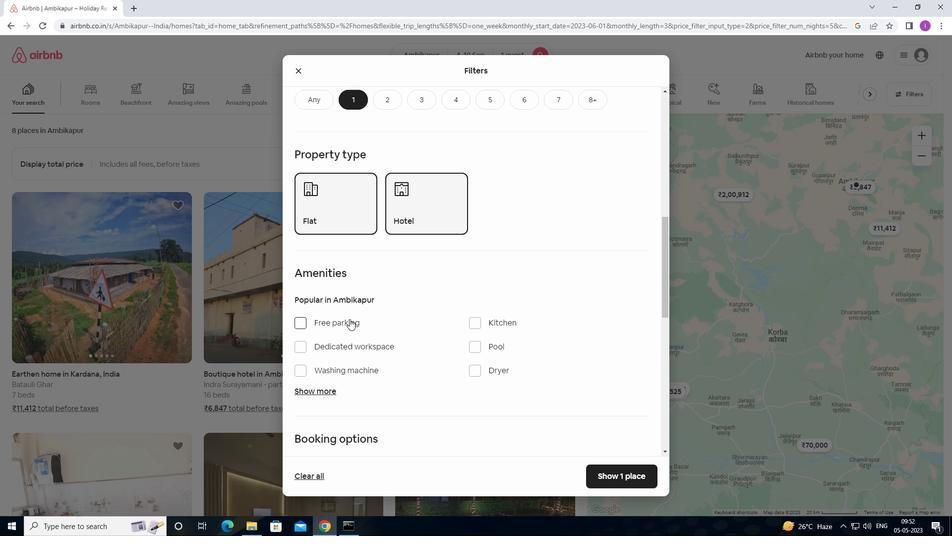 
Action: Mouse scrolled (349, 318) with delta (0, 0)
Screenshot: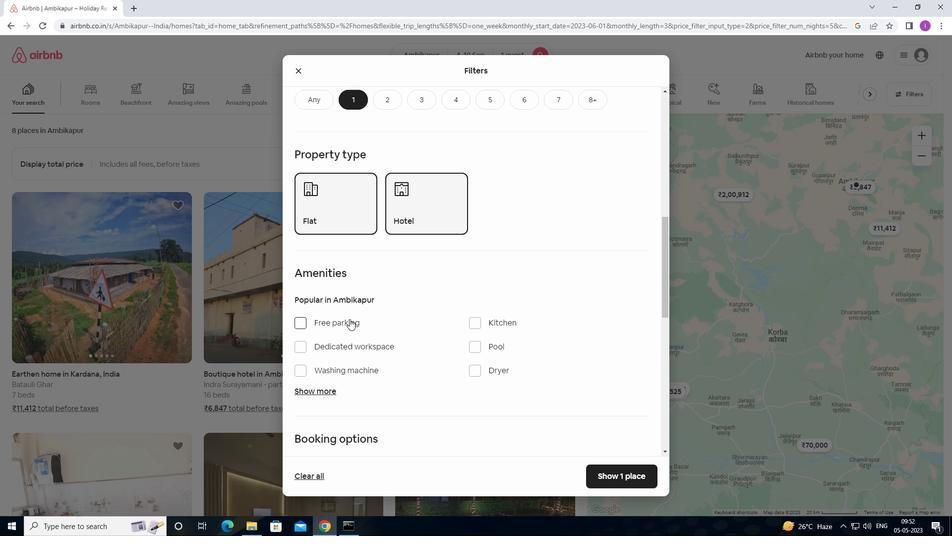
Action: Mouse moved to (430, 302)
Screenshot: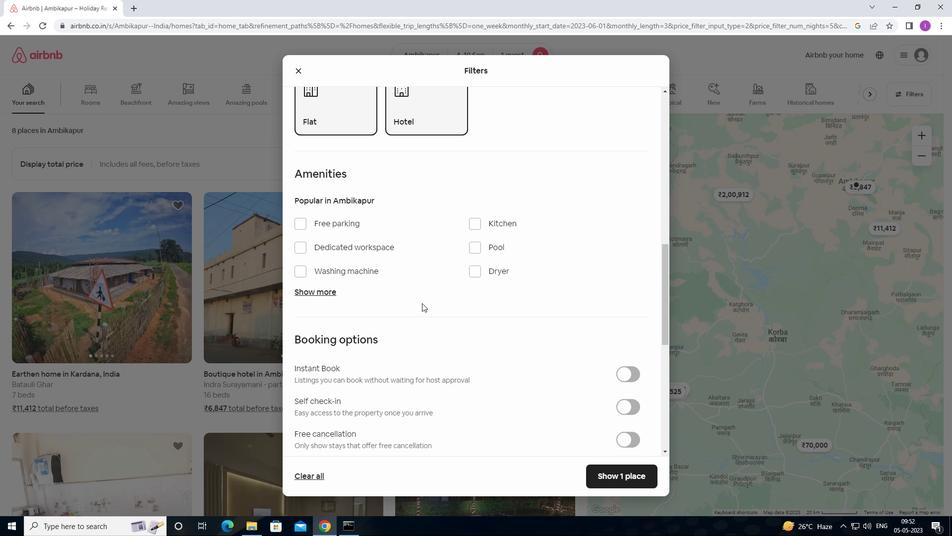 
Action: Mouse scrolled (430, 301) with delta (0, 0)
Screenshot: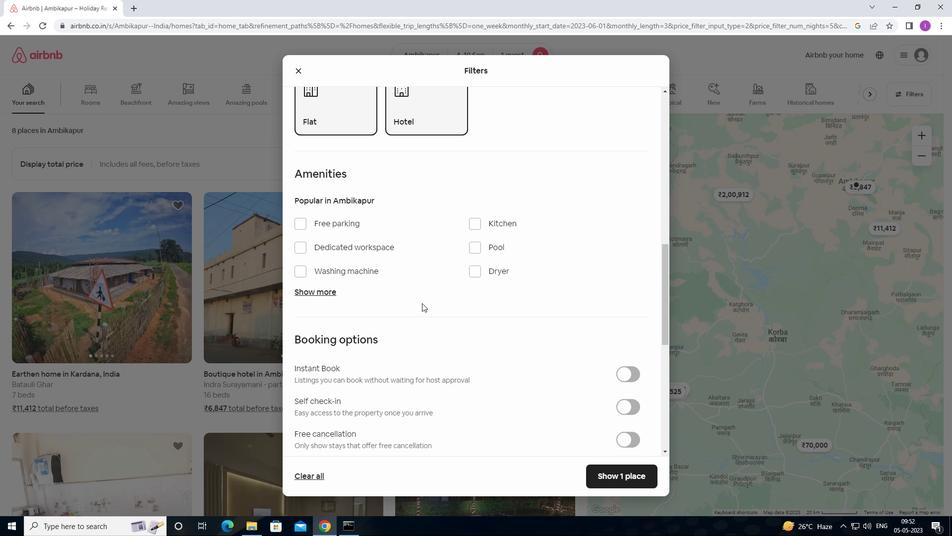 
Action: Mouse moved to (434, 303)
Screenshot: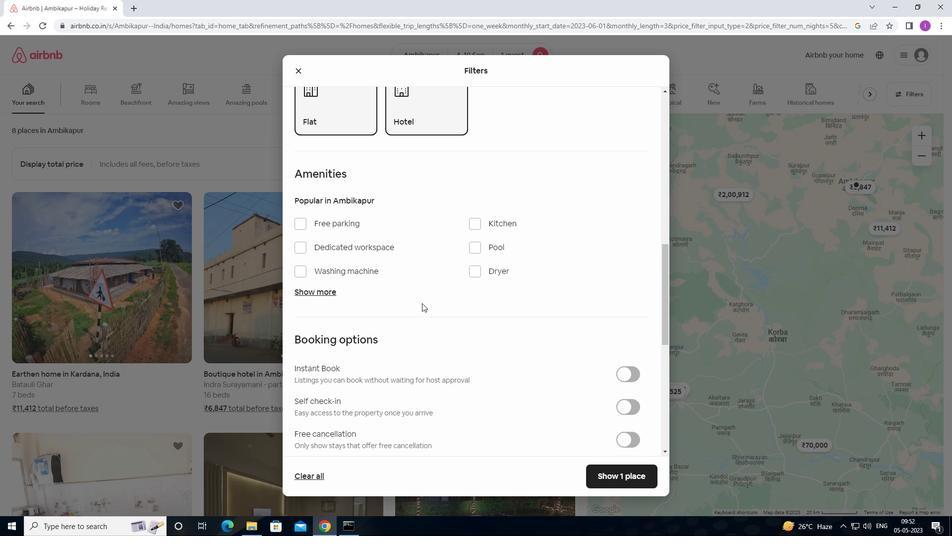 
Action: Mouse scrolled (434, 303) with delta (0, 0)
Screenshot: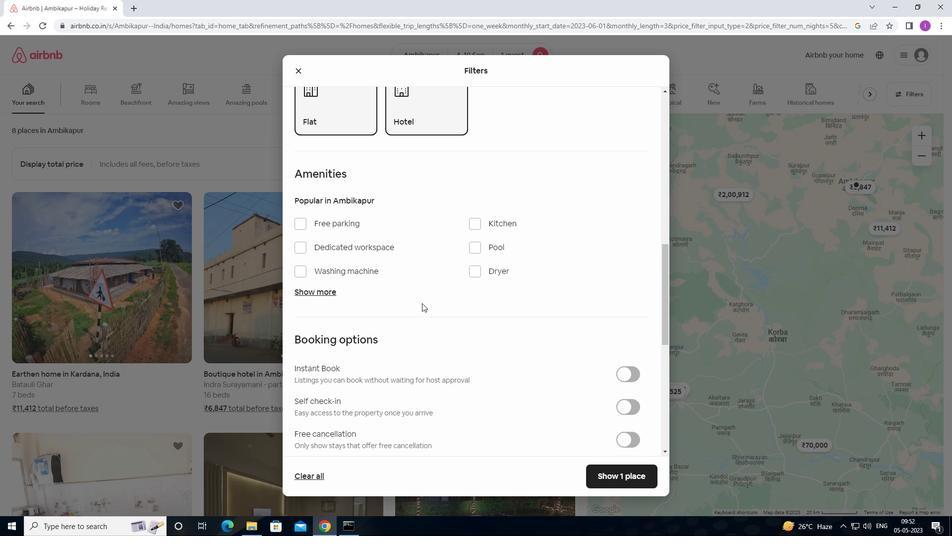 
Action: Mouse moved to (437, 305)
Screenshot: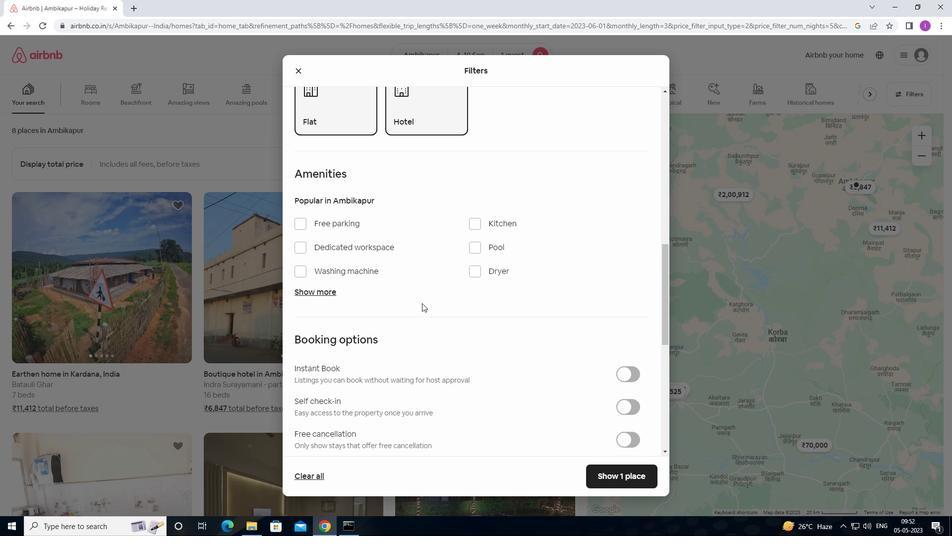 
Action: Mouse scrolled (437, 304) with delta (0, 0)
Screenshot: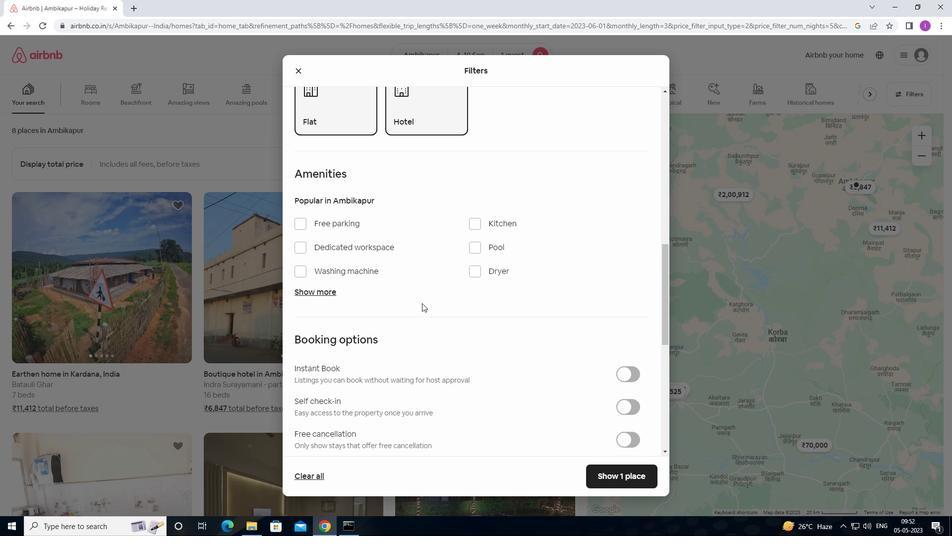 
Action: Mouse moved to (640, 259)
Screenshot: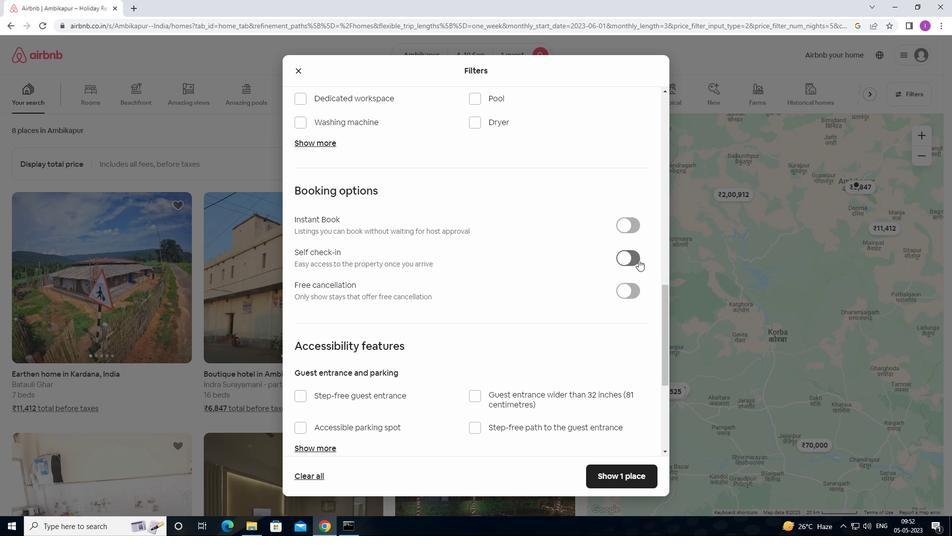 
Action: Mouse pressed left at (640, 259)
Screenshot: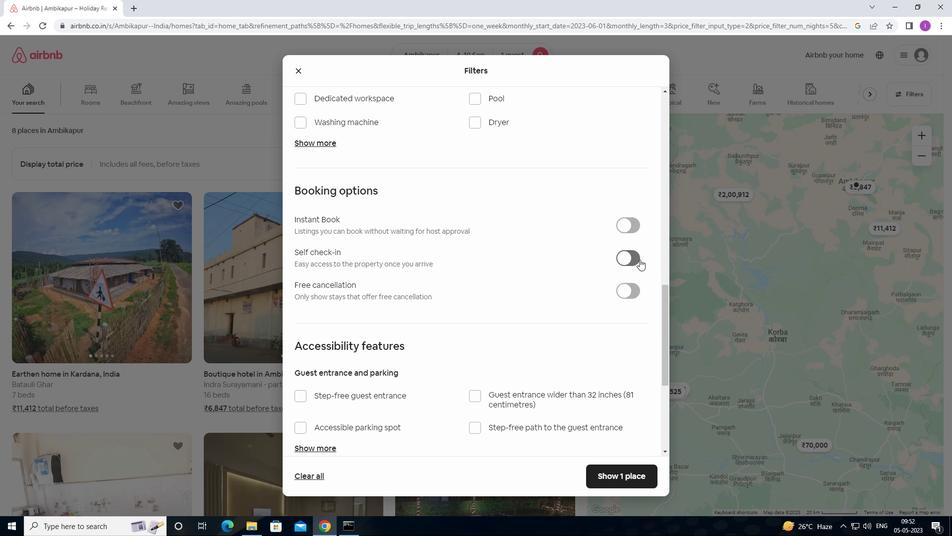
Action: Mouse moved to (625, 262)
Screenshot: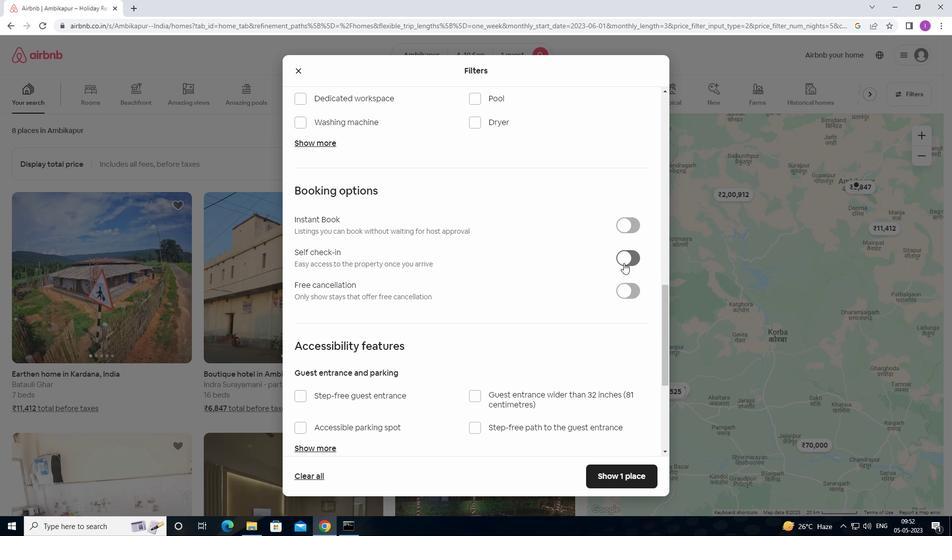 
Action: Mouse pressed left at (625, 262)
Screenshot: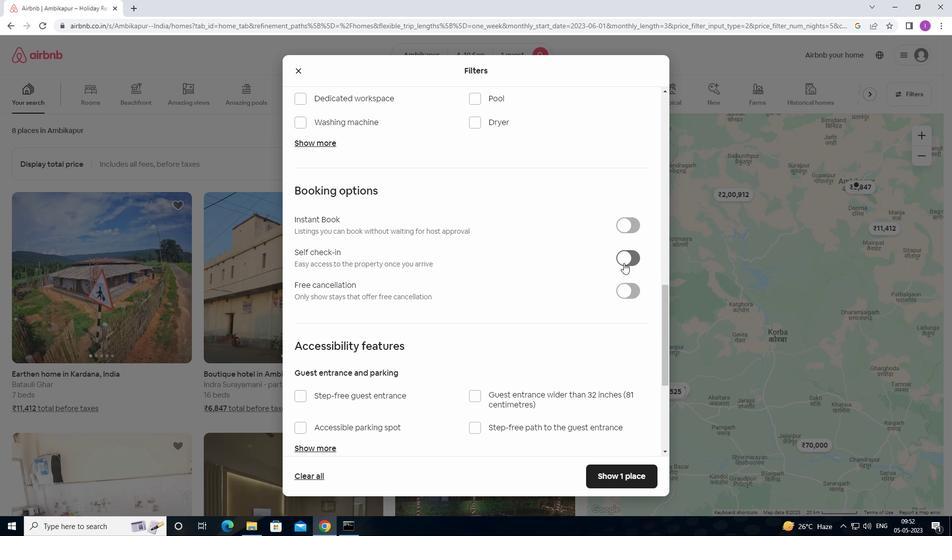 
Action: Mouse moved to (456, 316)
Screenshot: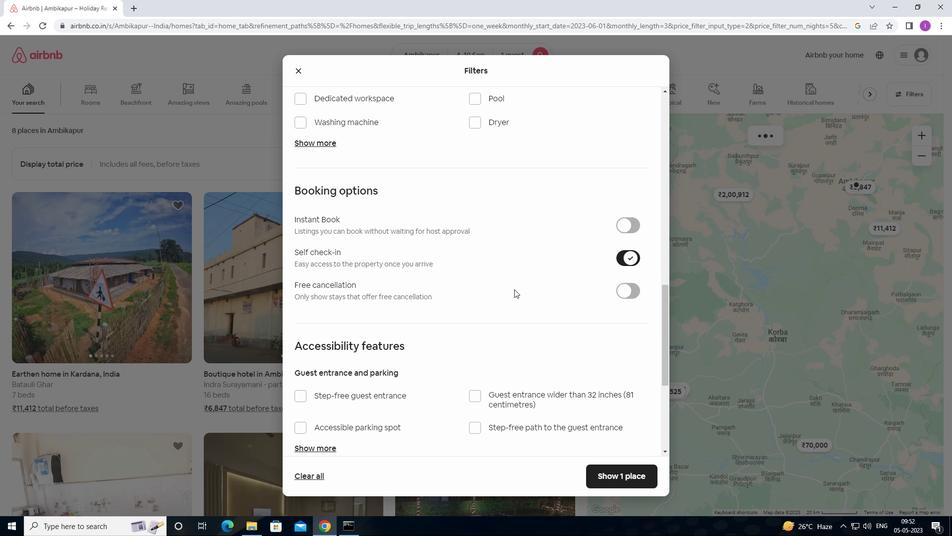 
Action: Mouse scrolled (456, 315) with delta (0, 0)
Screenshot: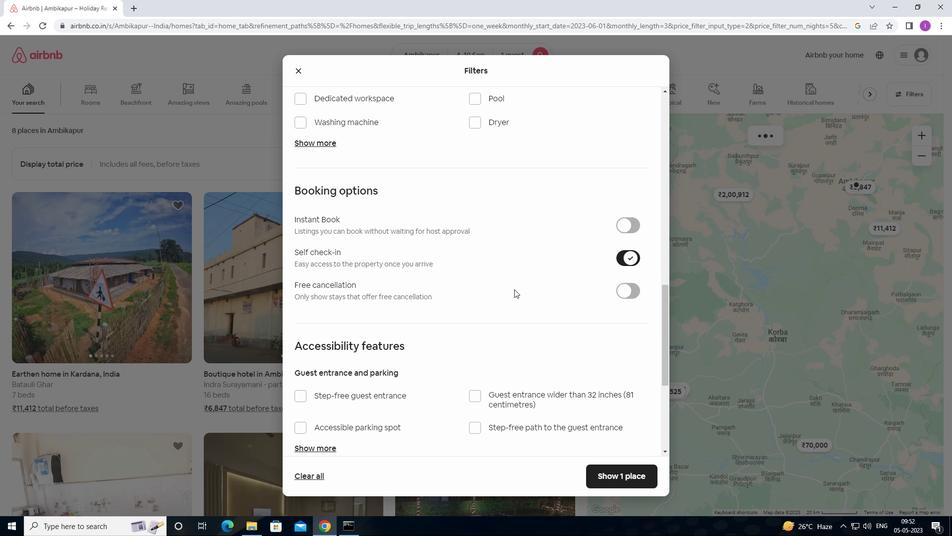
Action: Mouse moved to (456, 318)
Screenshot: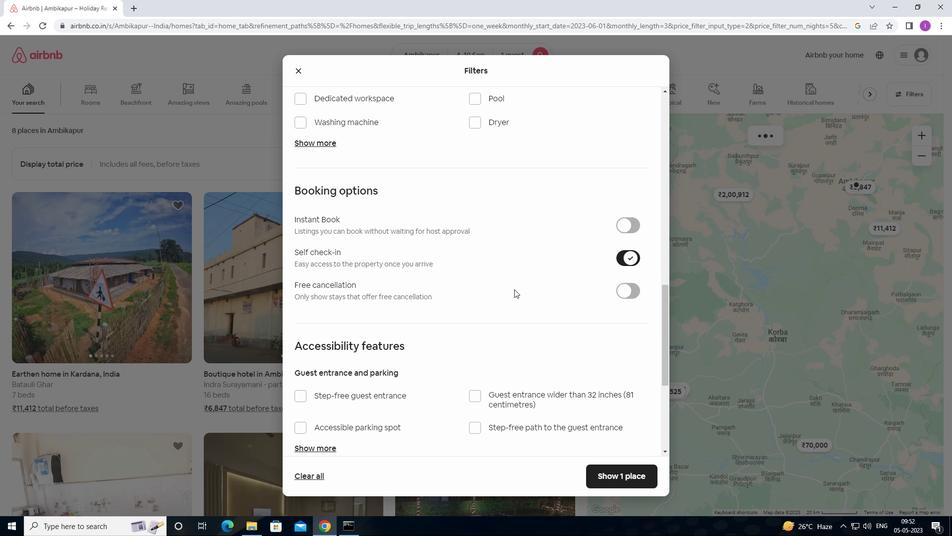 
Action: Mouse scrolled (456, 317) with delta (0, 0)
Screenshot: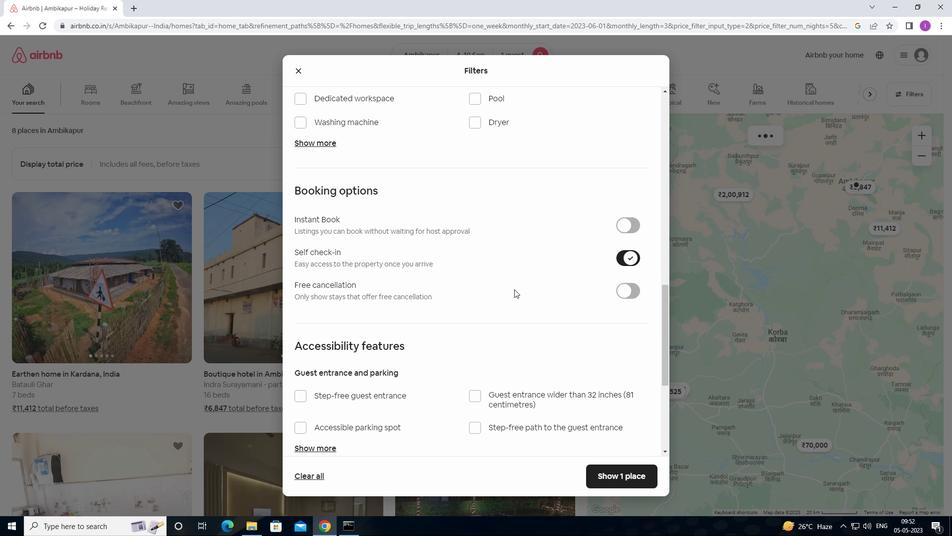 
Action: Mouse moved to (455, 321)
Screenshot: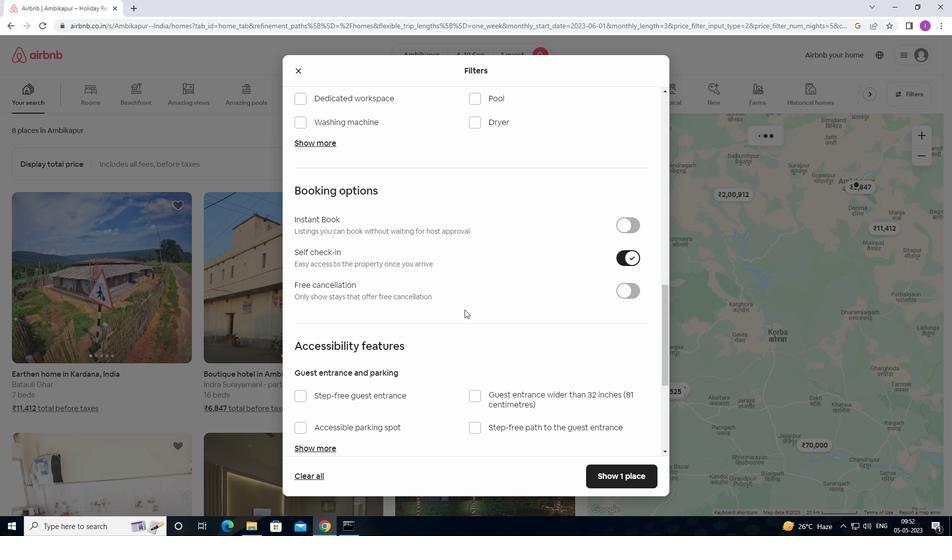 
Action: Mouse scrolled (455, 321) with delta (0, 0)
Screenshot: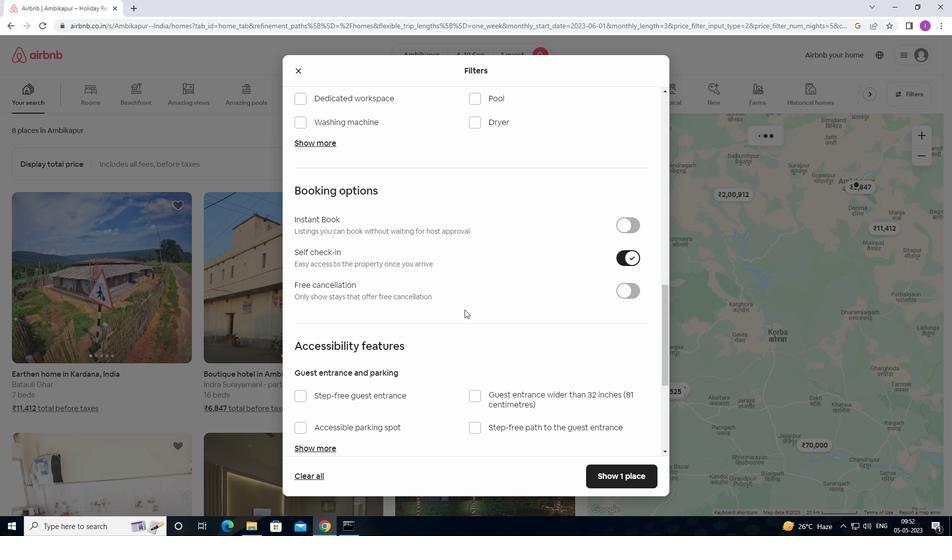 
Action: Mouse moved to (450, 330)
Screenshot: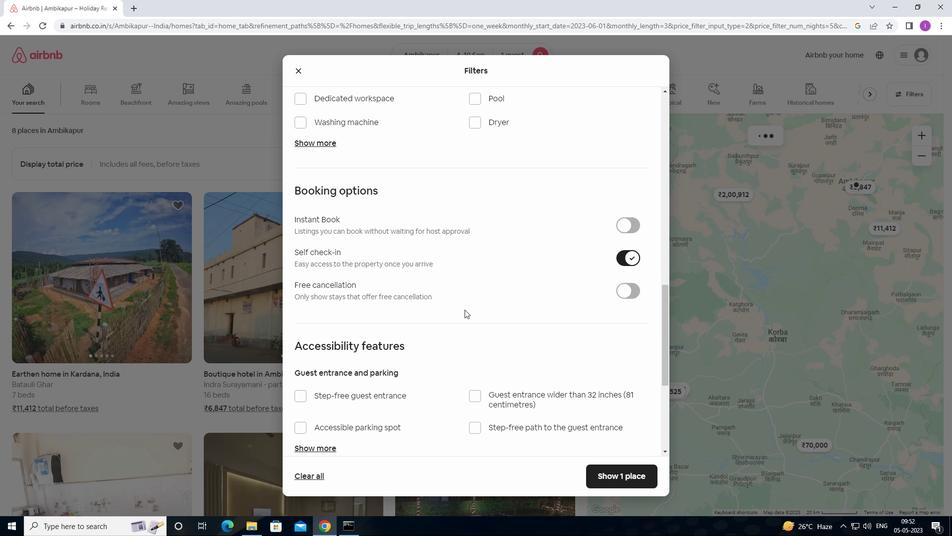 
Action: Mouse scrolled (450, 330) with delta (0, 0)
Screenshot: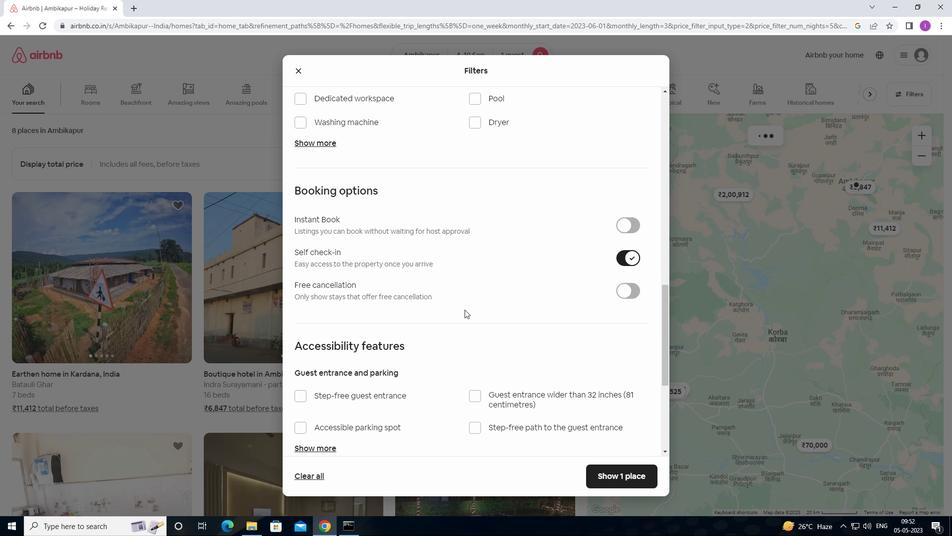 
Action: Mouse moved to (438, 340)
Screenshot: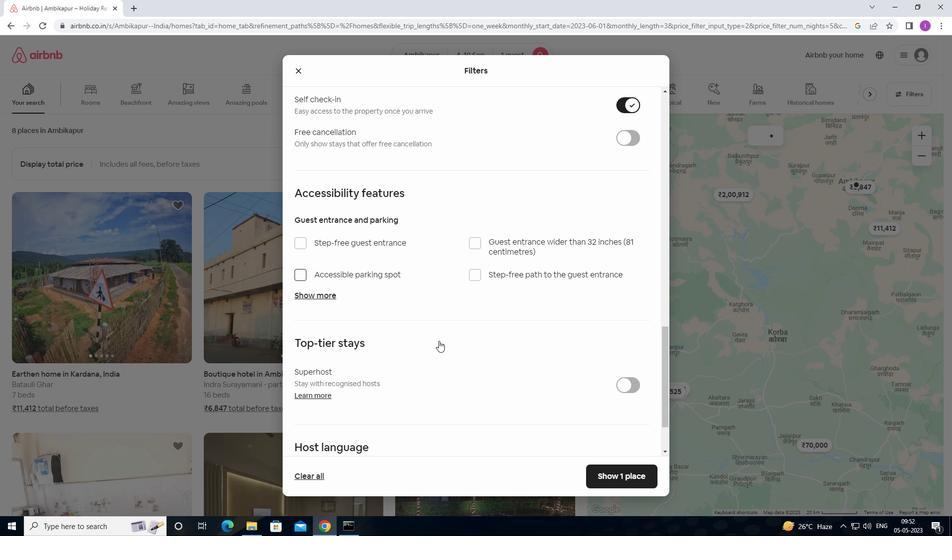 
Action: Mouse scrolled (438, 340) with delta (0, 0)
Screenshot: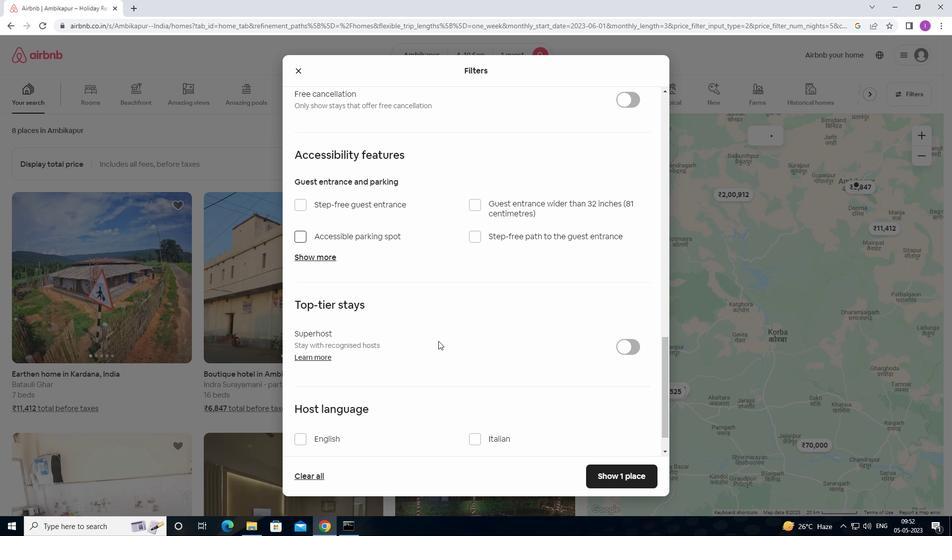 
Action: Mouse scrolled (438, 340) with delta (0, 0)
Screenshot: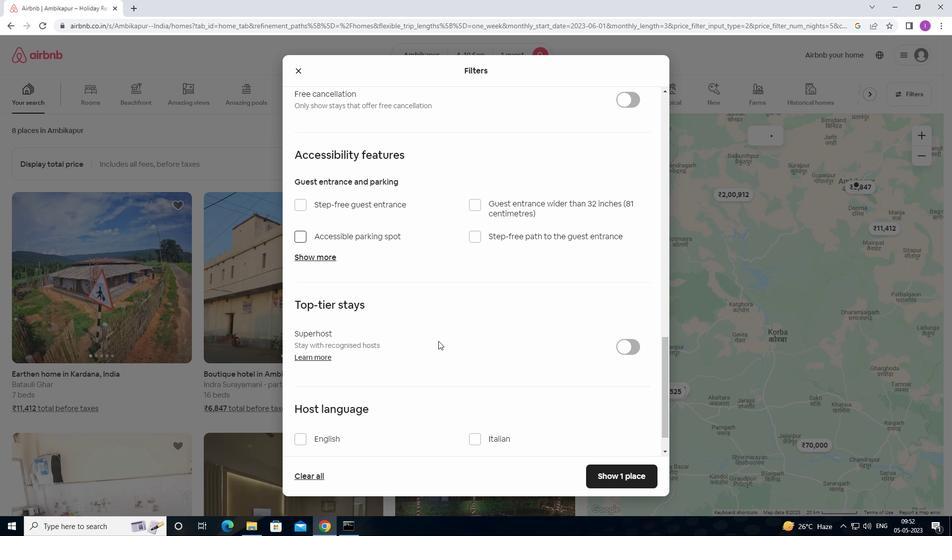 
Action: Mouse scrolled (438, 340) with delta (0, 0)
Screenshot: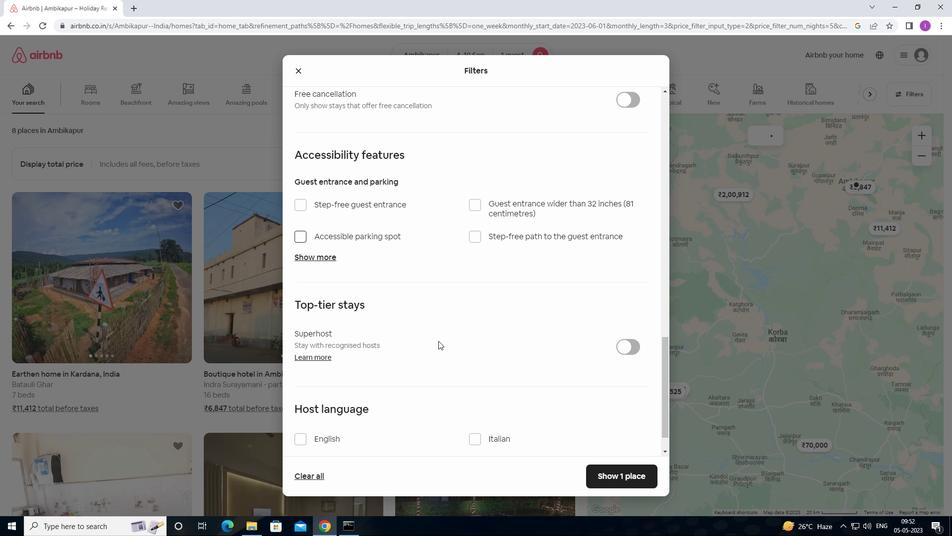 
Action: Mouse scrolled (438, 340) with delta (0, 0)
Screenshot: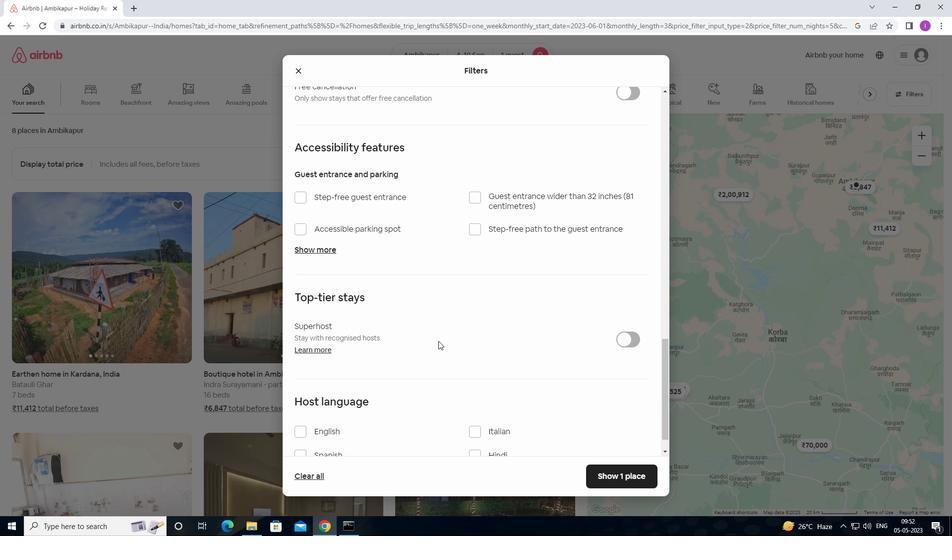
Action: Mouse moved to (371, 337)
Screenshot: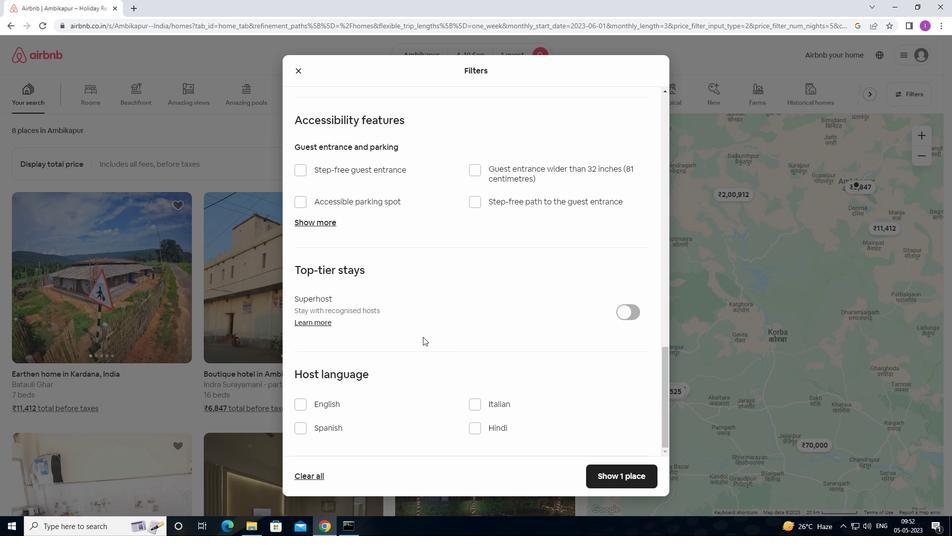 
Action: Mouse scrolled (371, 336) with delta (0, 0)
Screenshot: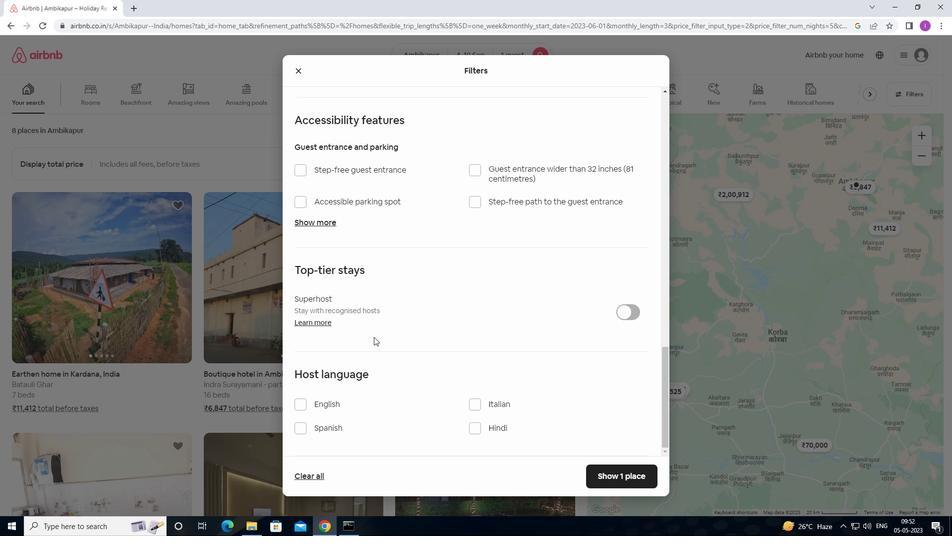 
Action: Mouse scrolled (371, 336) with delta (0, 0)
Screenshot: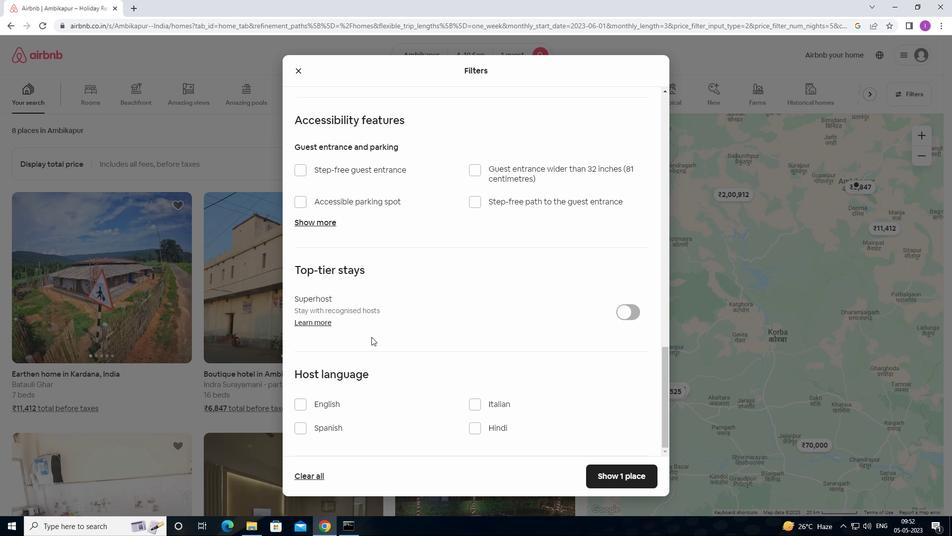 
Action: Mouse moved to (300, 406)
Screenshot: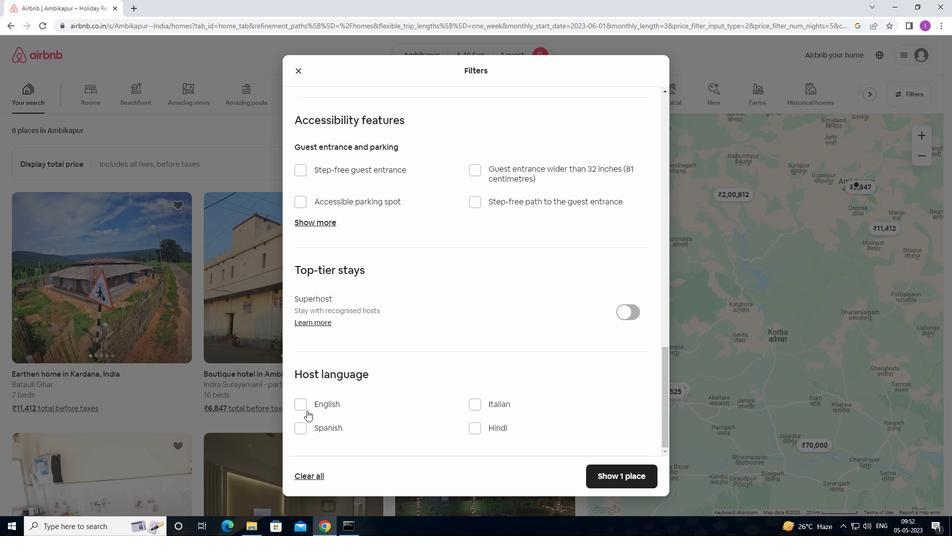 
Action: Mouse pressed left at (300, 406)
Screenshot: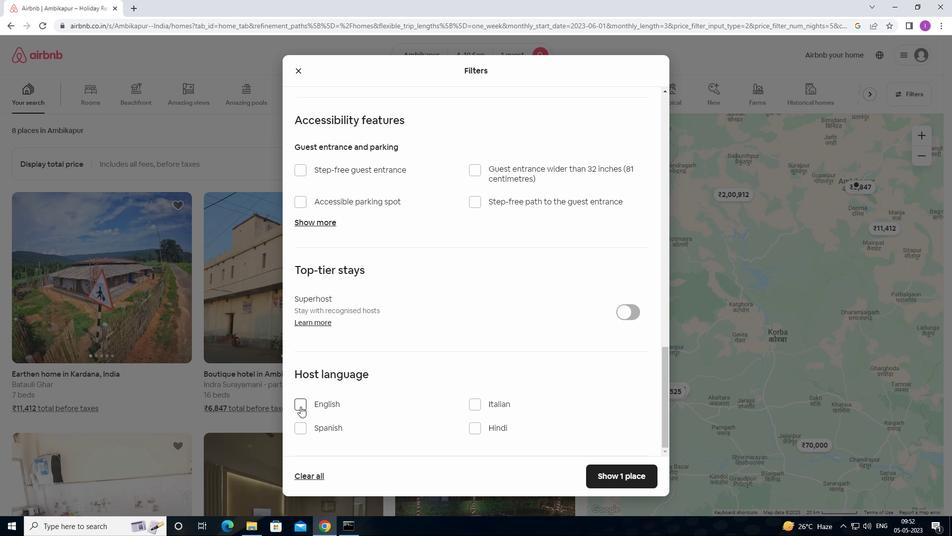 
Action: Mouse moved to (606, 472)
Screenshot: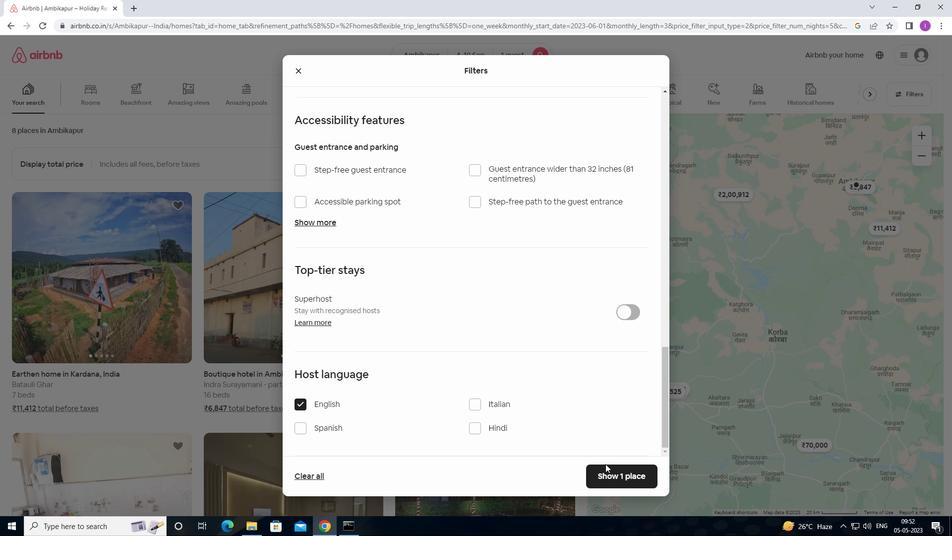 
Action: Mouse pressed left at (606, 472)
Screenshot: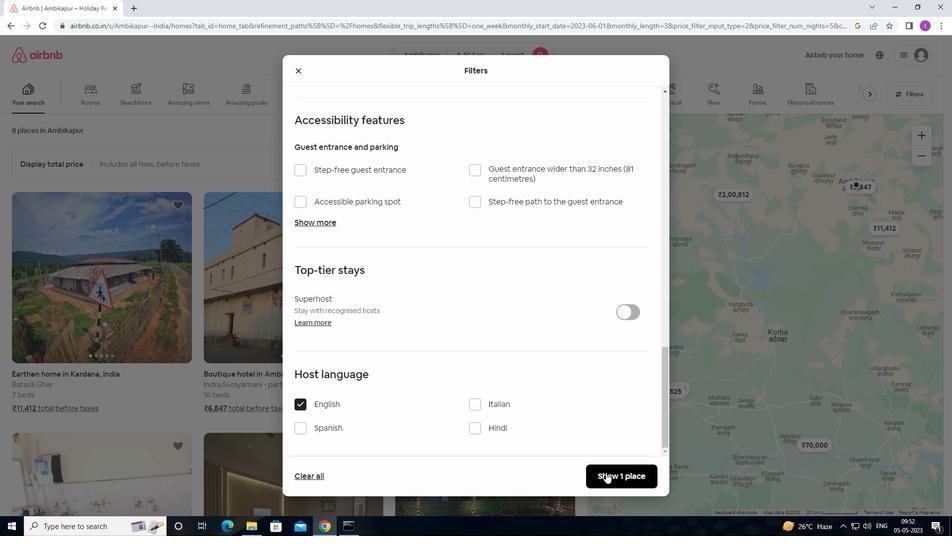 
Action: Mouse moved to (604, 346)
Screenshot: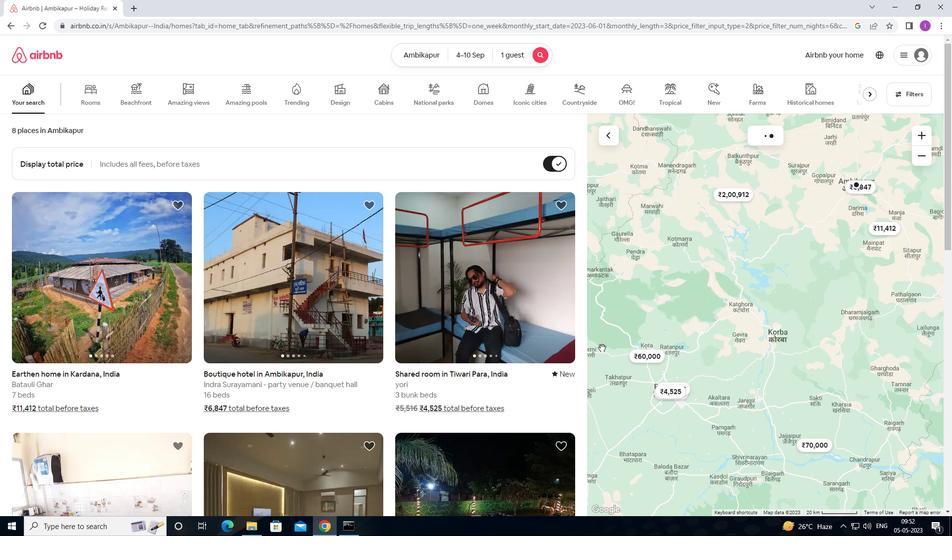 
